 Task: Find connections with filter location Gauripur with filter topic #SEMwith filter profile language Spanish with filter current company Ujjivan Small Finance Bank with filter school Francis Xavier Engineering College with filter industry Pension Funds with filter service category Illustration with filter keywords title Chief
Action: Mouse moved to (525, 90)
Screenshot: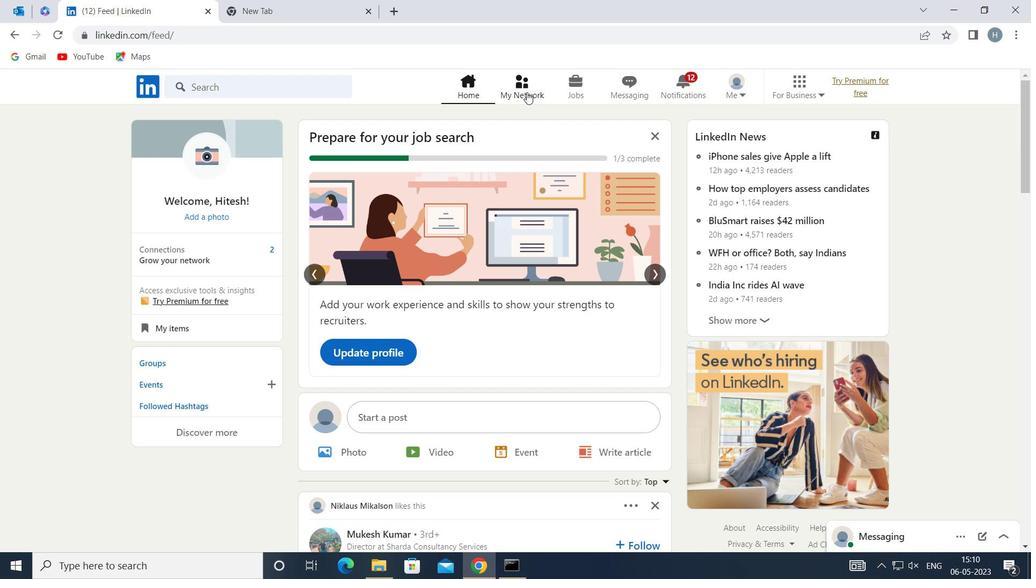 
Action: Mouse pressed left at (525, 90)
Screenshot: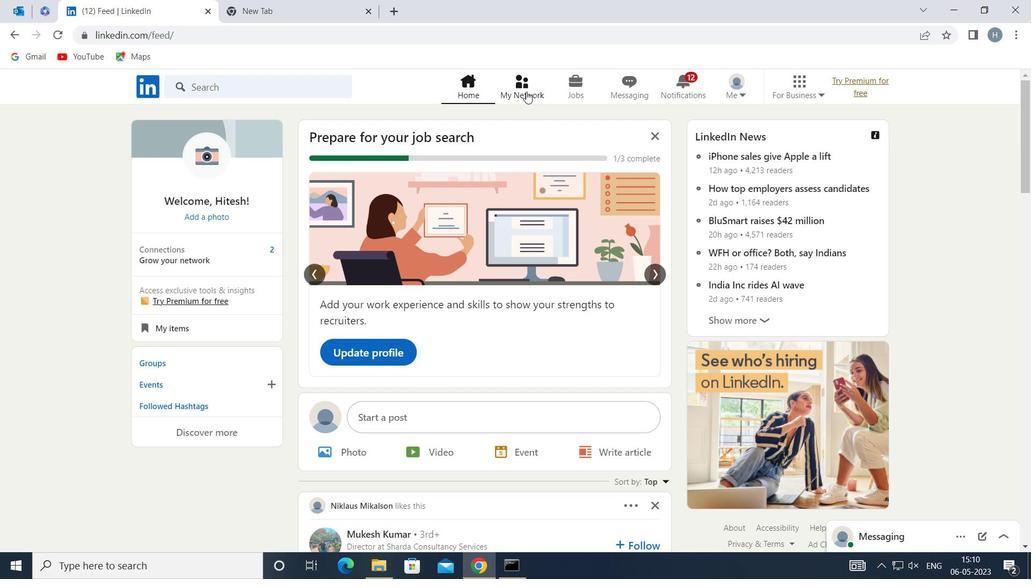 
Action: Mouse moved to (299, 165)
Screenshot: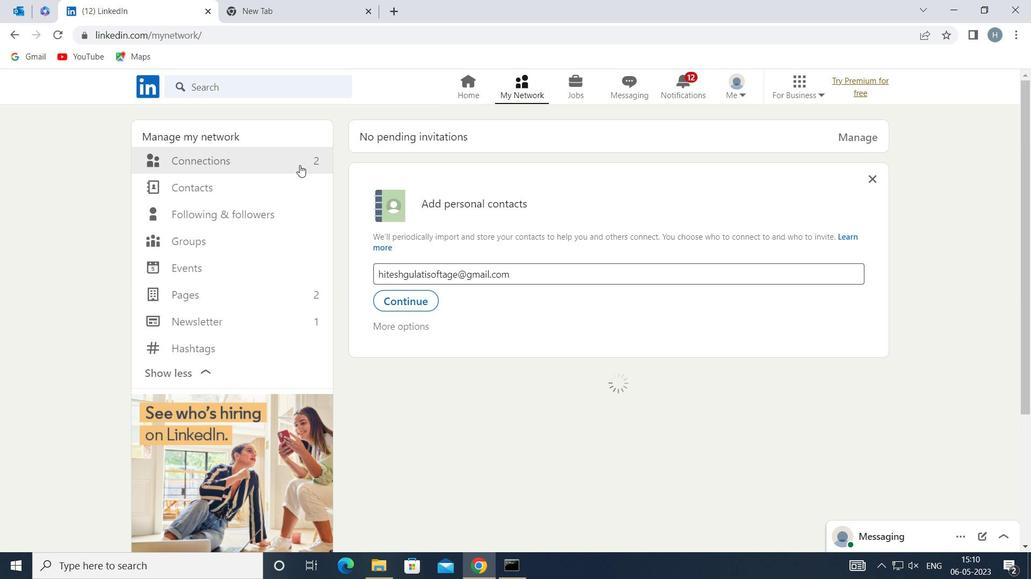 
Action: Mouse pressed left at (299, 165)
Screenshot: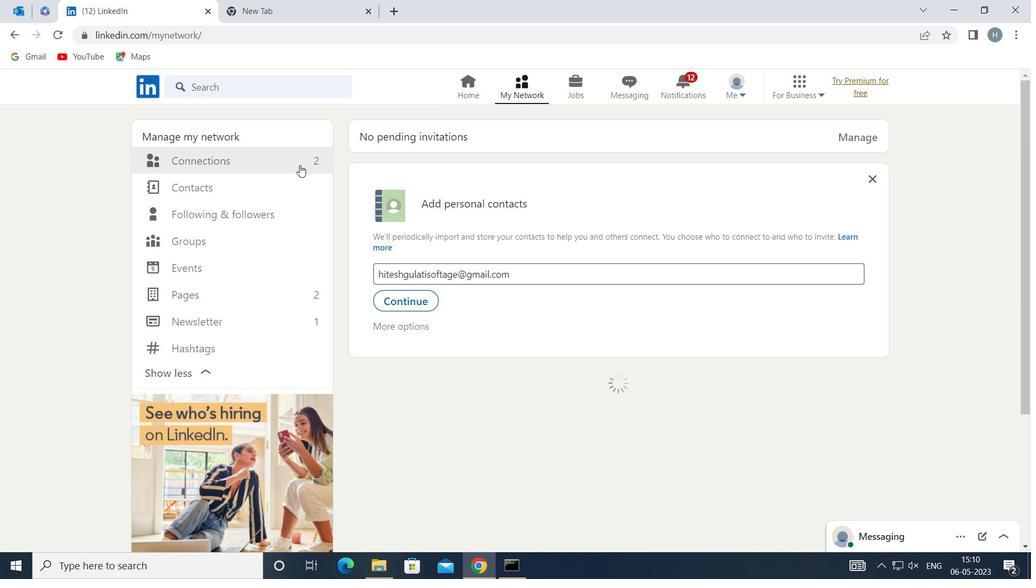 
Action: Mouse moved to (606, 161)
Screenshot: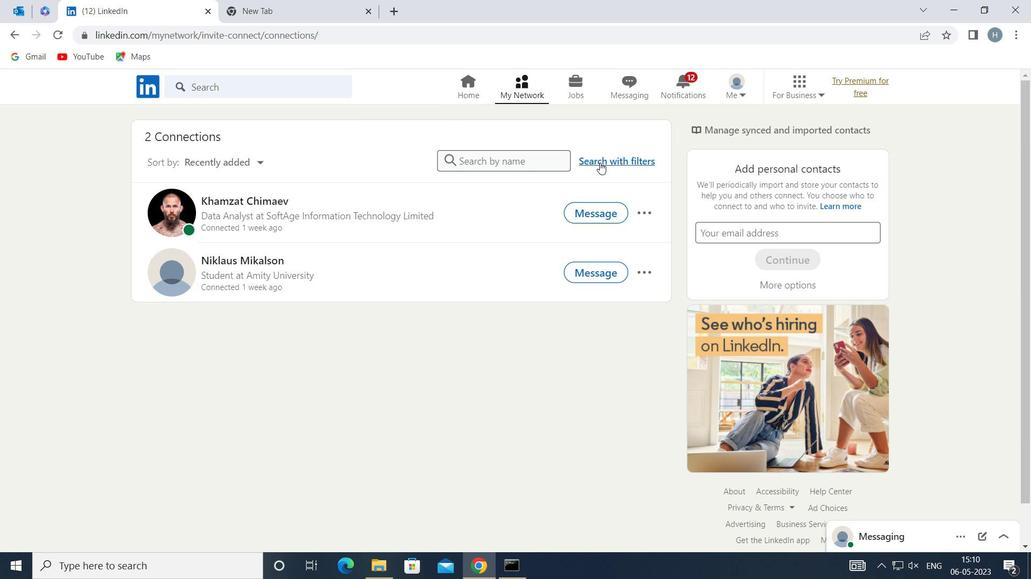 
Action: Mouse pressed left at (606, 161)
Screenshot: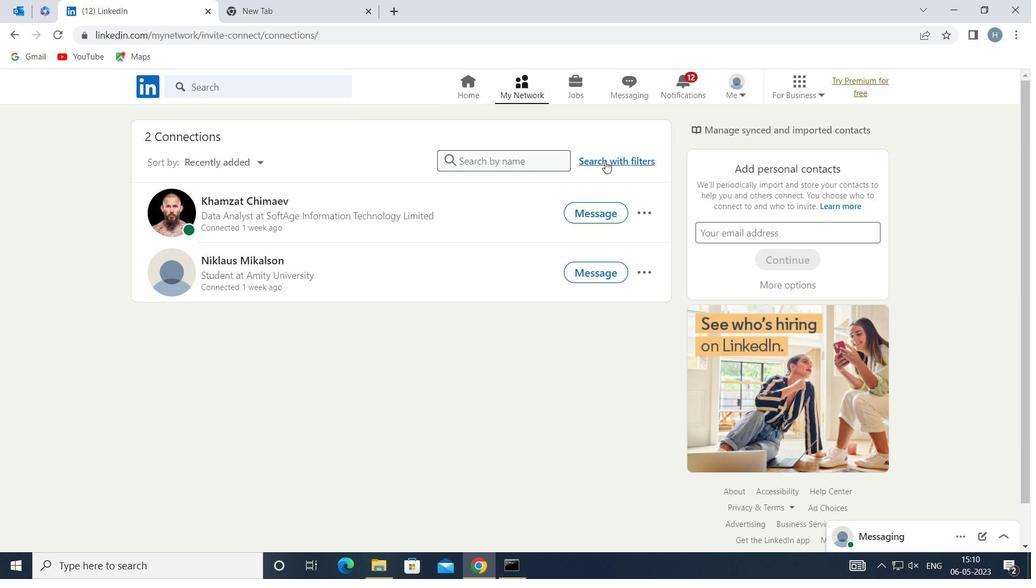 
Action: Mouse moved to (566, 125)
Screenshot: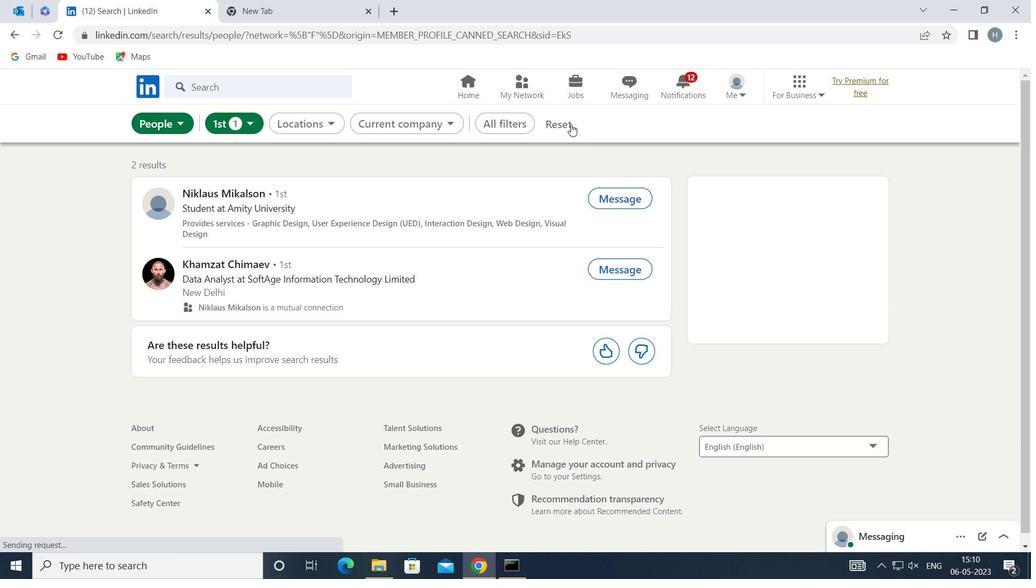 
Action: Mouse pressed left at (566, 125)
Screenshot: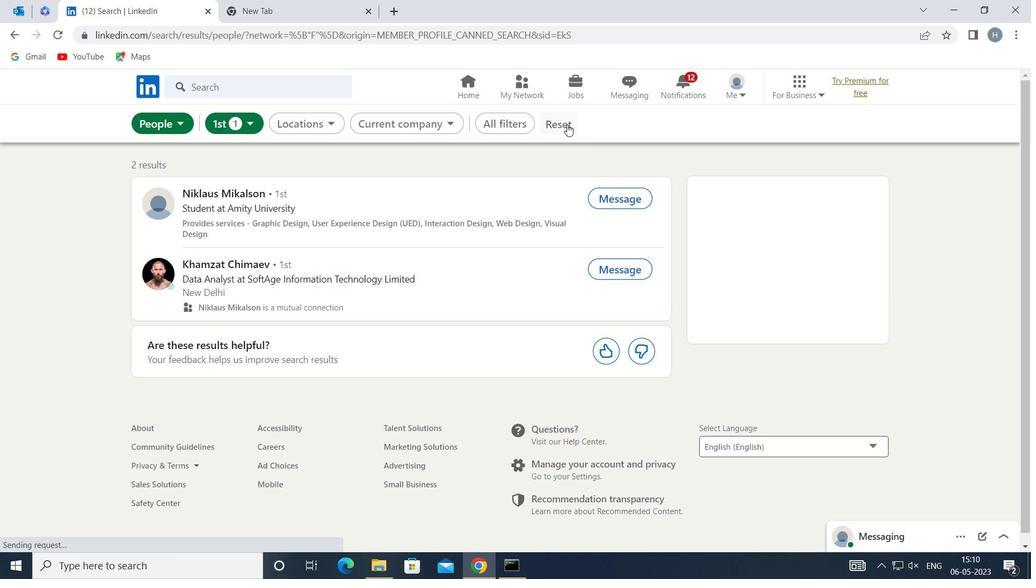 
Action: Mouse moved to (551, 120)
Screenshot: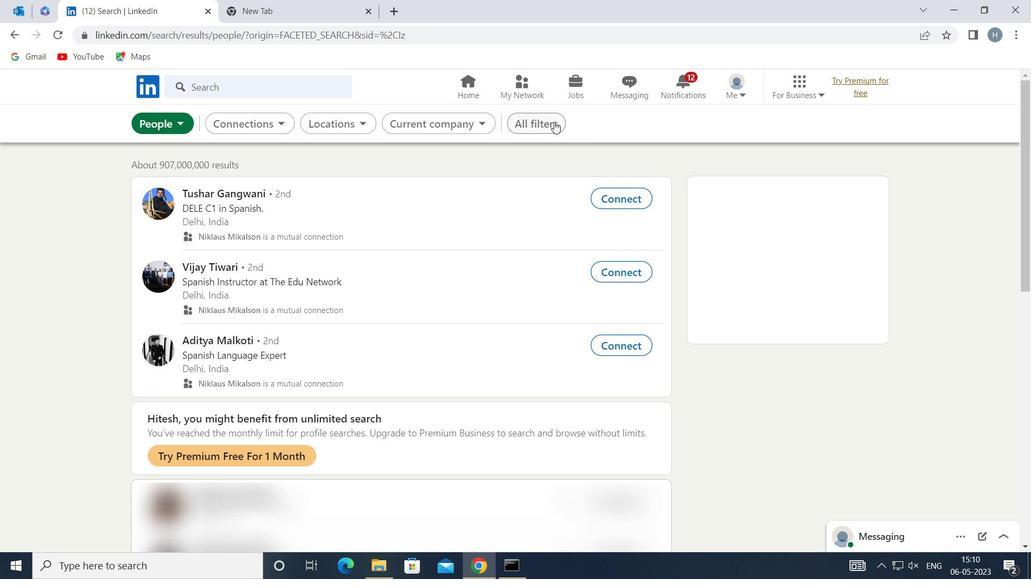 
Action: Mouse pressed left at (551, 120)
Screenshot: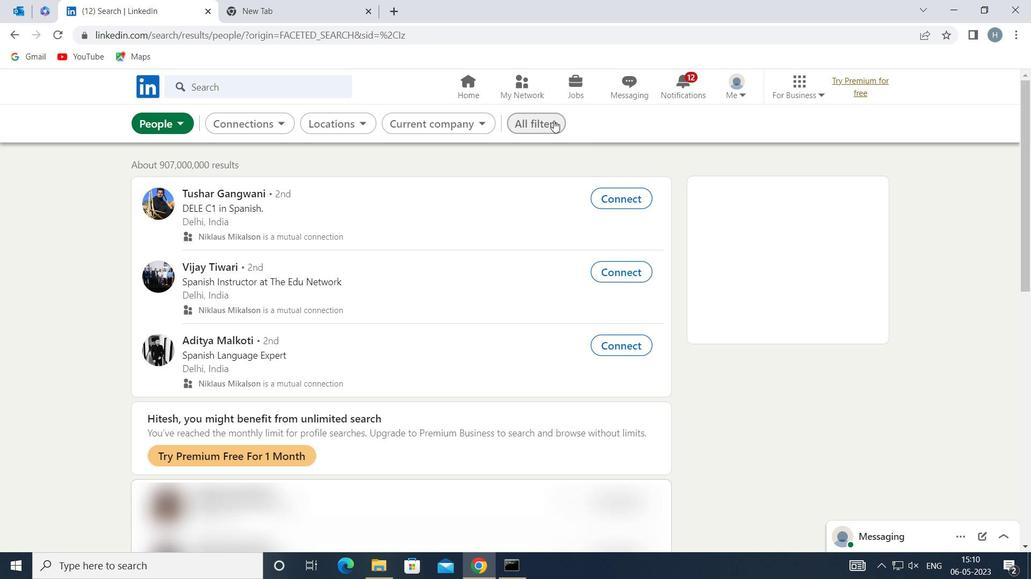 
Action: Mouse moved to (833, 310)
Screenshot: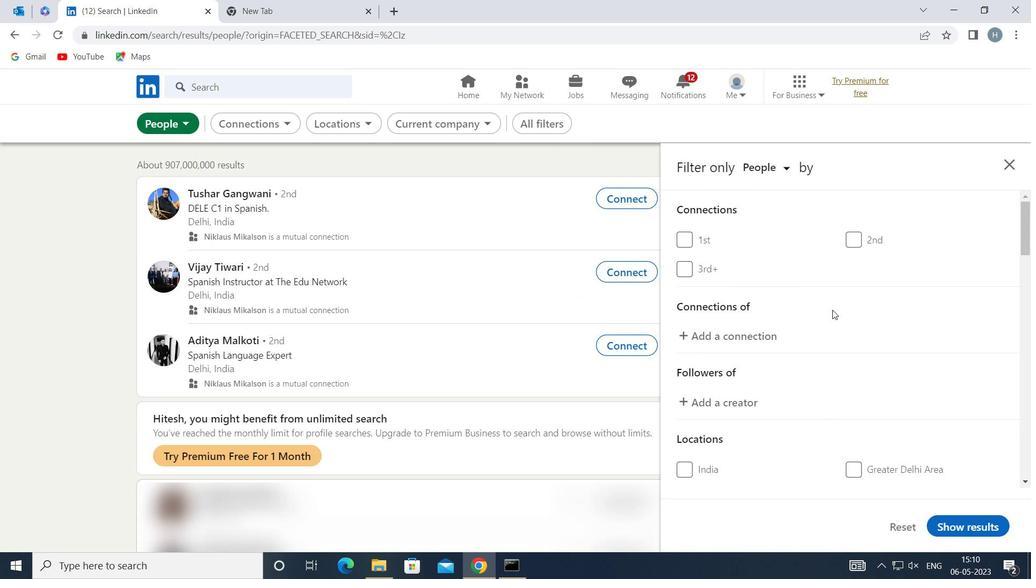 
Action: Mouse scrolled (833, 310) with delta (0, 0)
Screenshot: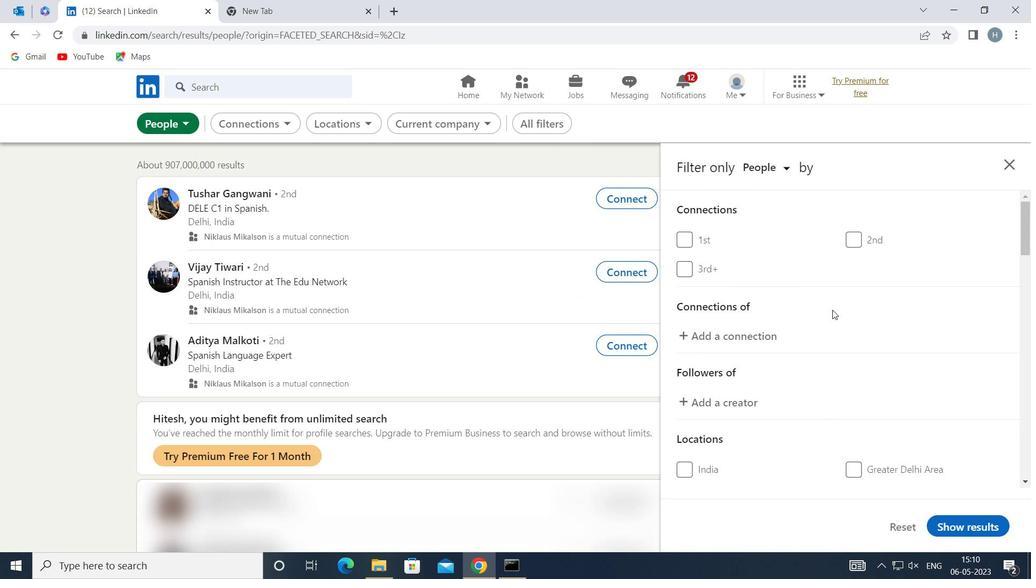 
Action: Mouse moved to (834, 311)
Screenshot: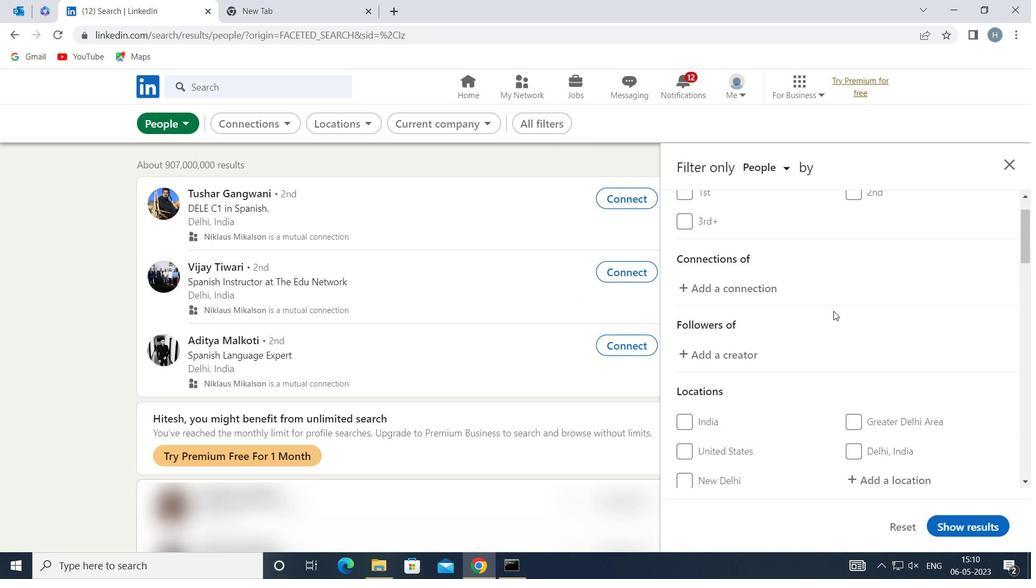 
Action: Mouse scrolled (834, 310) with delta (0, 0)
Screenshot: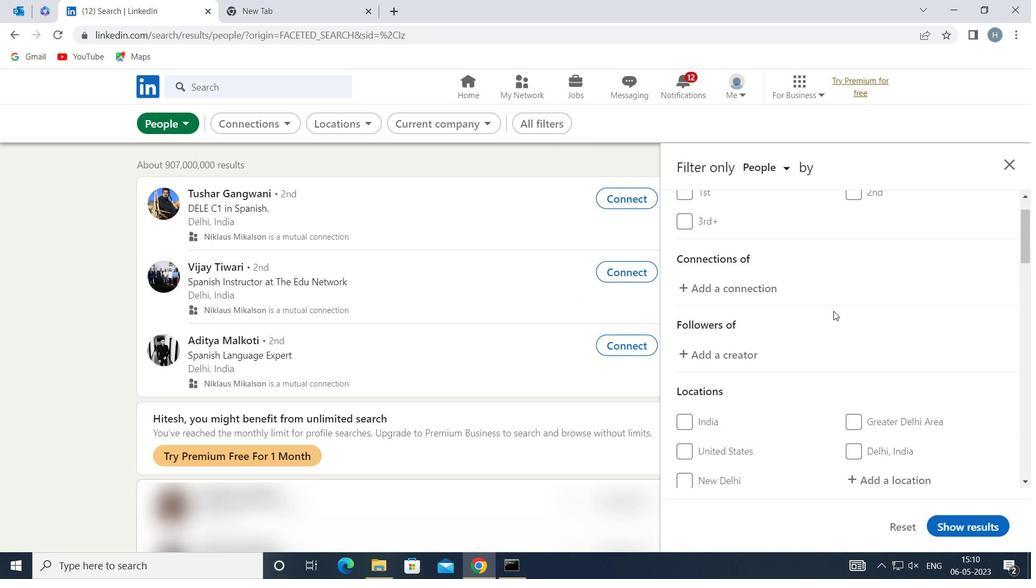 
Action: Mouse moved to (908, 387)
Screenshot: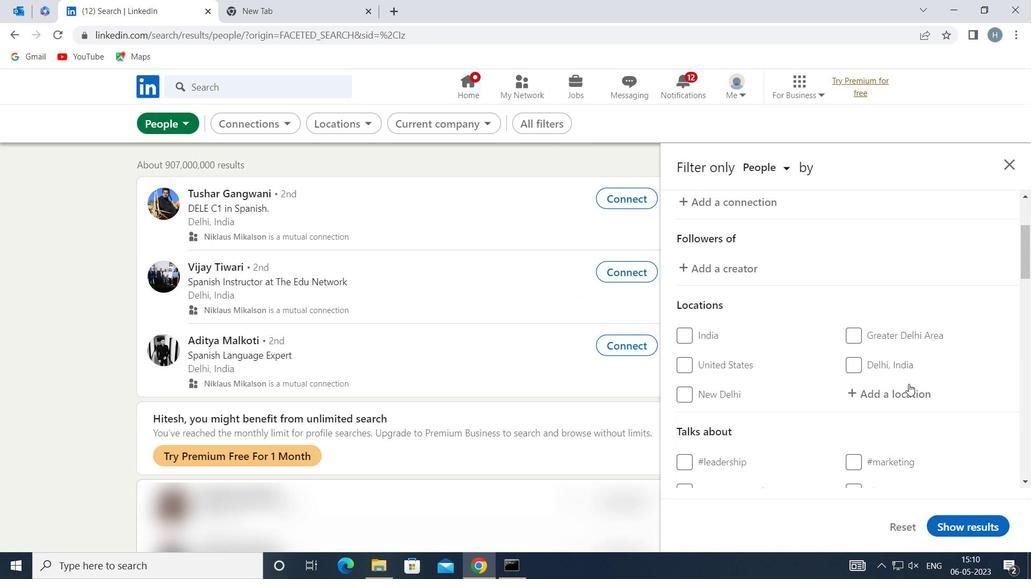 
Action: Mouse pressed left at (908, 387)
Screenshot: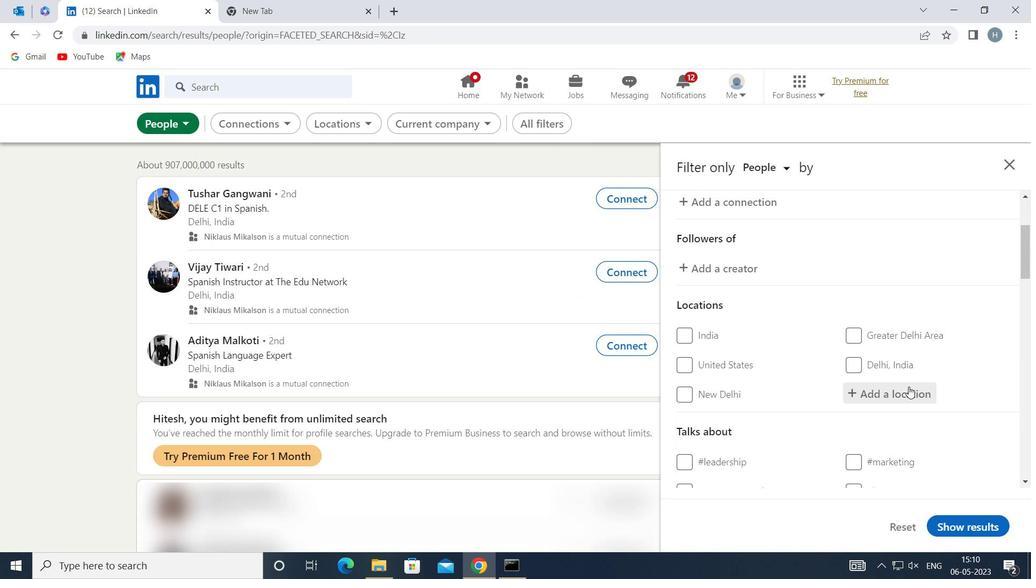 
Action: Mouse moved to (908, 387)
Screenshot: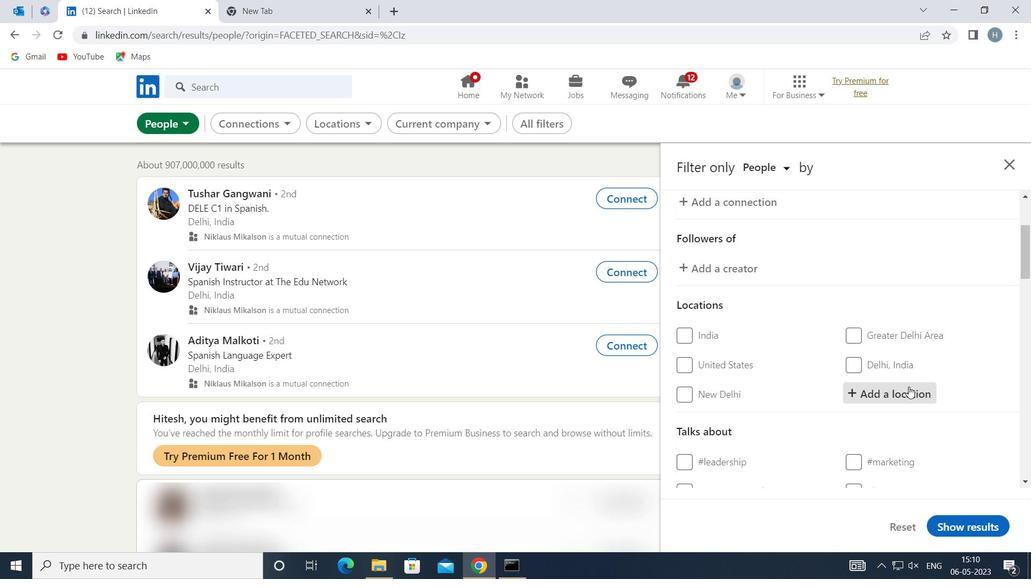 
Action: Key pressed <Key.shift>GAURIPUR
Screenshot: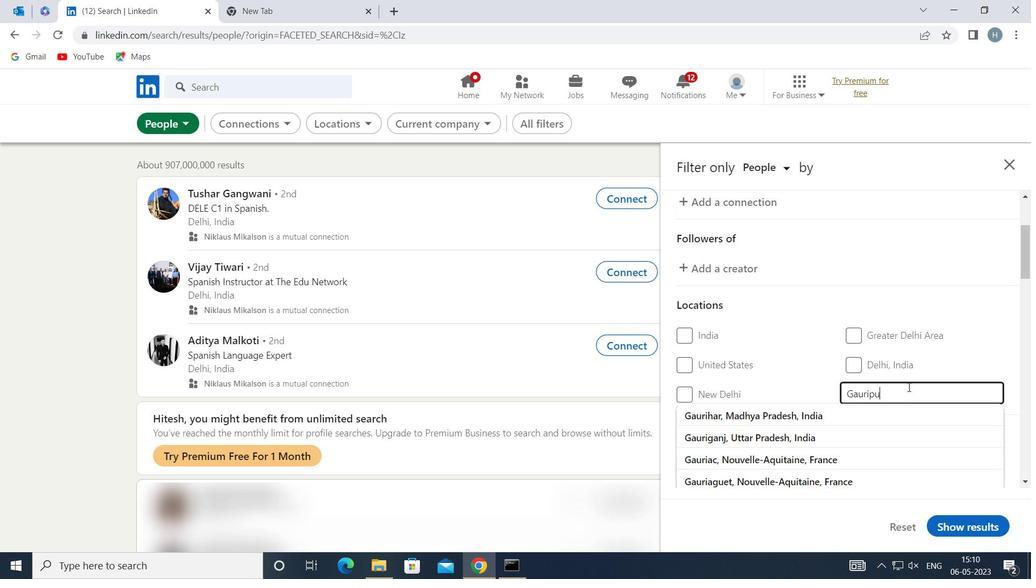 
Action: Mouse moved to (920, 415)
Screenshot: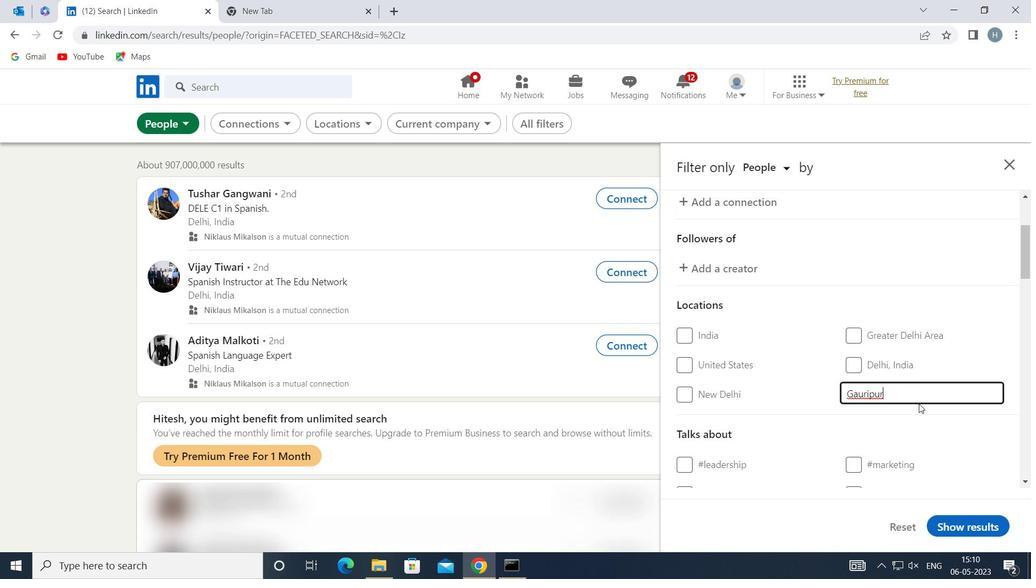 
Action: Mouse pressed left at (920, 415)
Screenshot: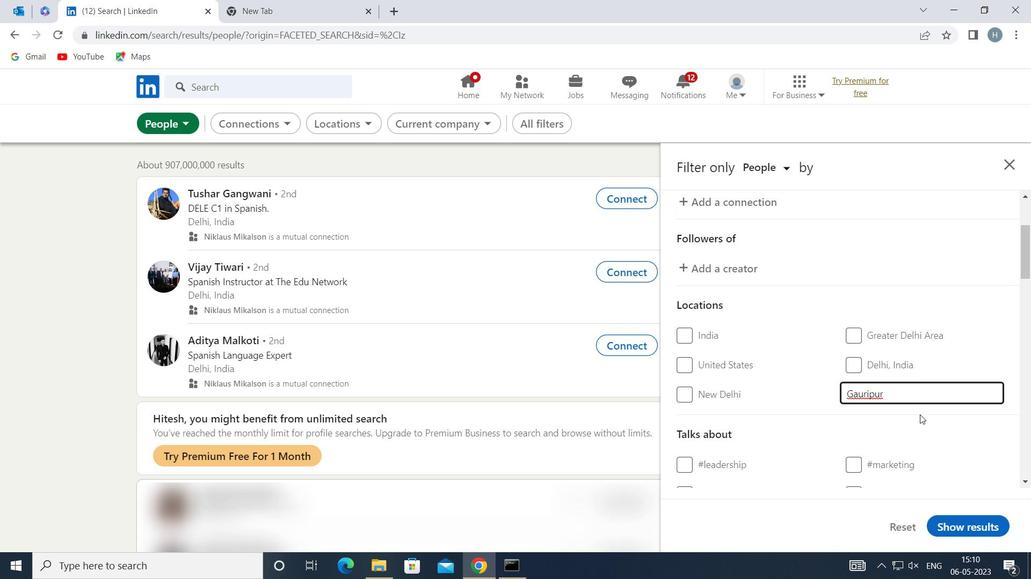 
Action: Mouse moved to (918, 404)
Screenshot: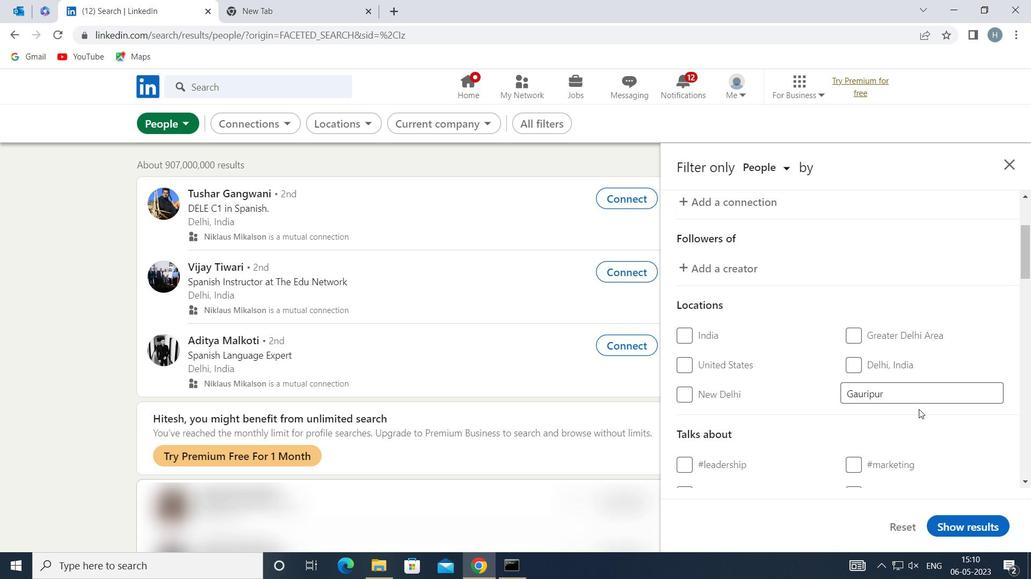 
Action: Mouse scrolled (918, 404) with delta (0, 0)
Screenshot: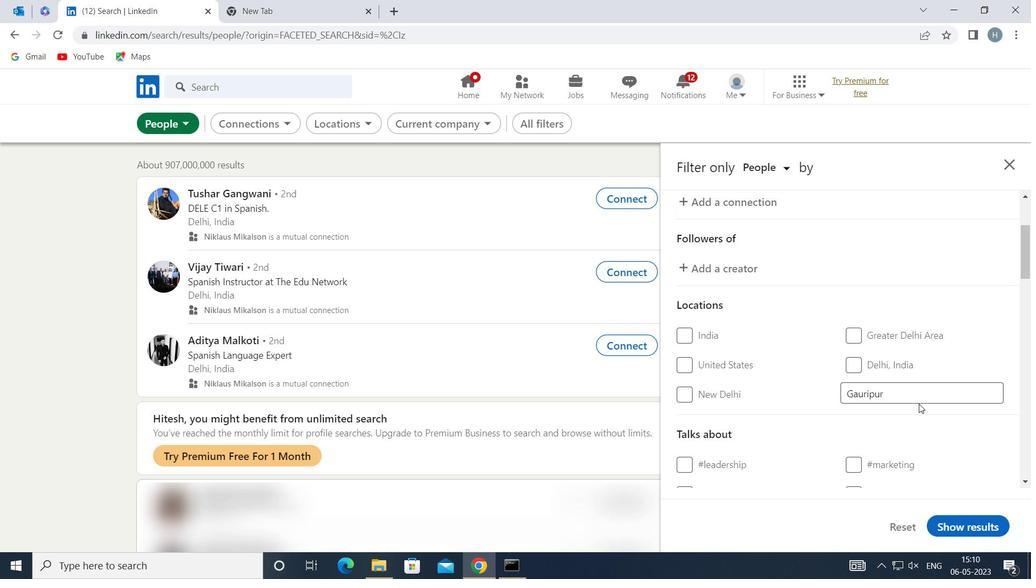 
Action: Mouse moved to (918, 398)
Screenshot: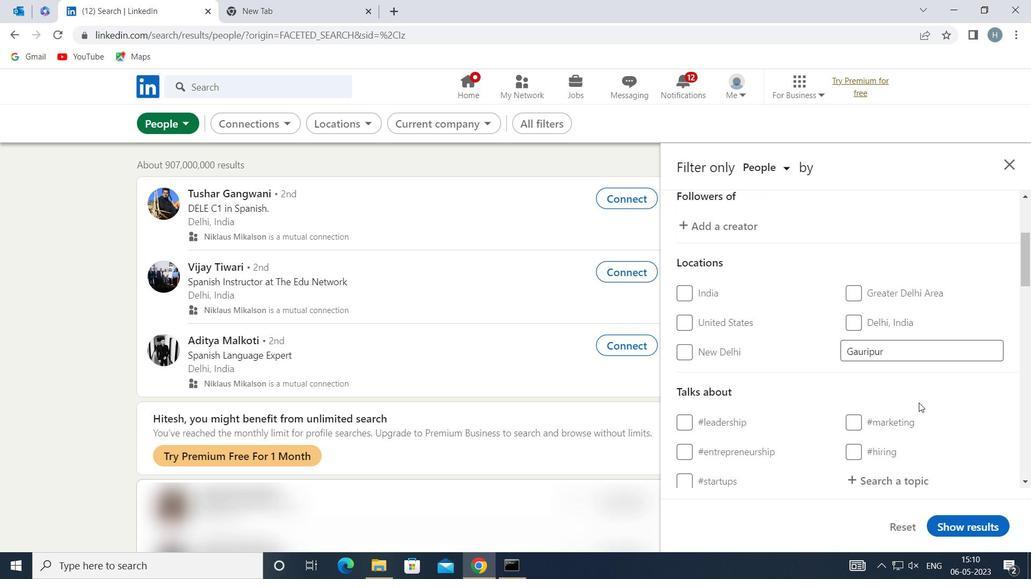 
Action: Mouse scrolled (918, 398) with delta (0, 0)
Screenshot: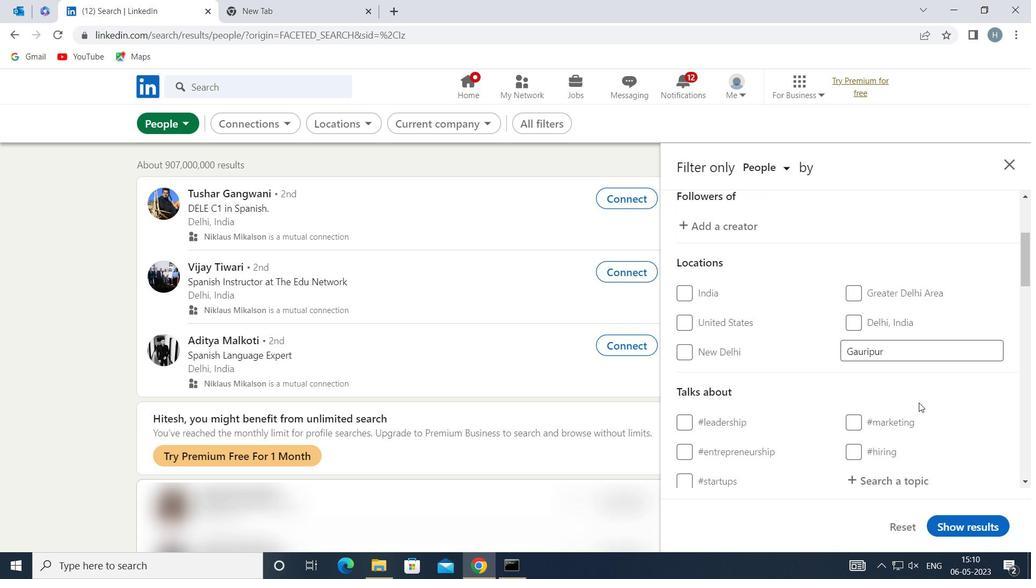 
Action: Mouse scrolled (918, 398) with delta (0, 0)
Screenshot: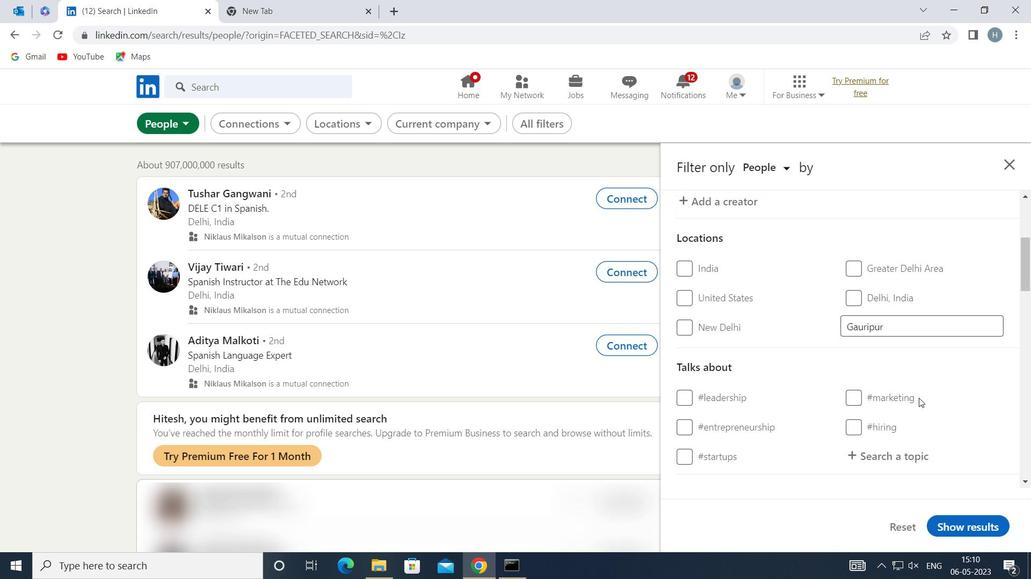 
Action: Mouse moved to (917, 322)
Screenshot: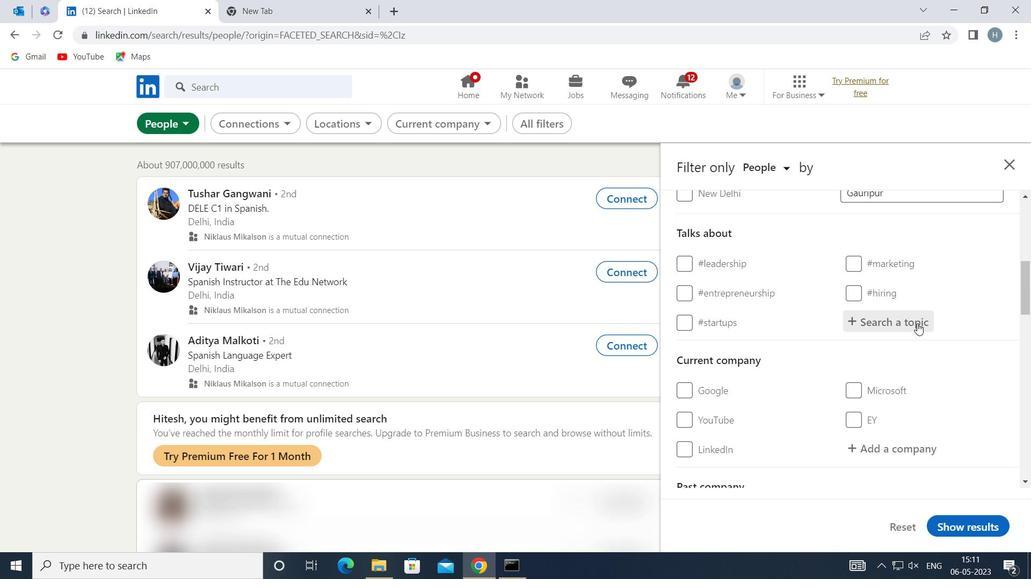 
Action: Mouse pressed left at (917, 322)
Screenshot: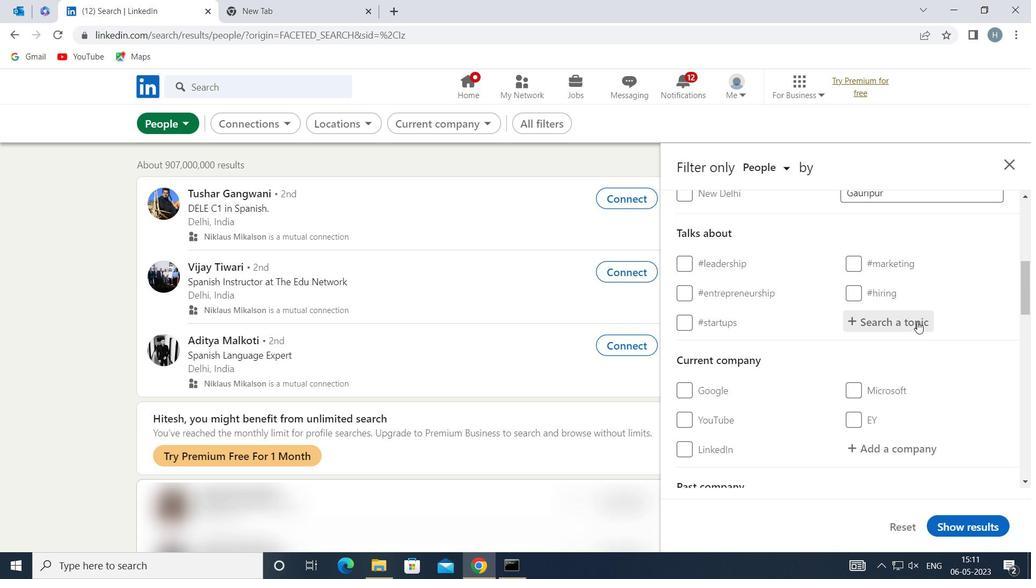 
Action: Mouse moved to (917, 317)
Screenshot: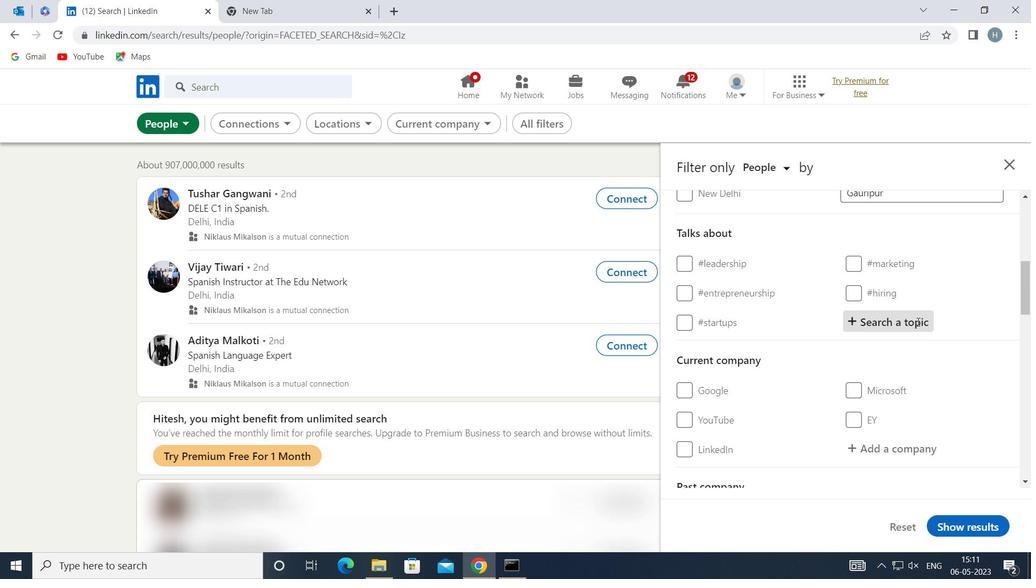 
Action: Key pressed <Key.shift>SEM
Screenshot: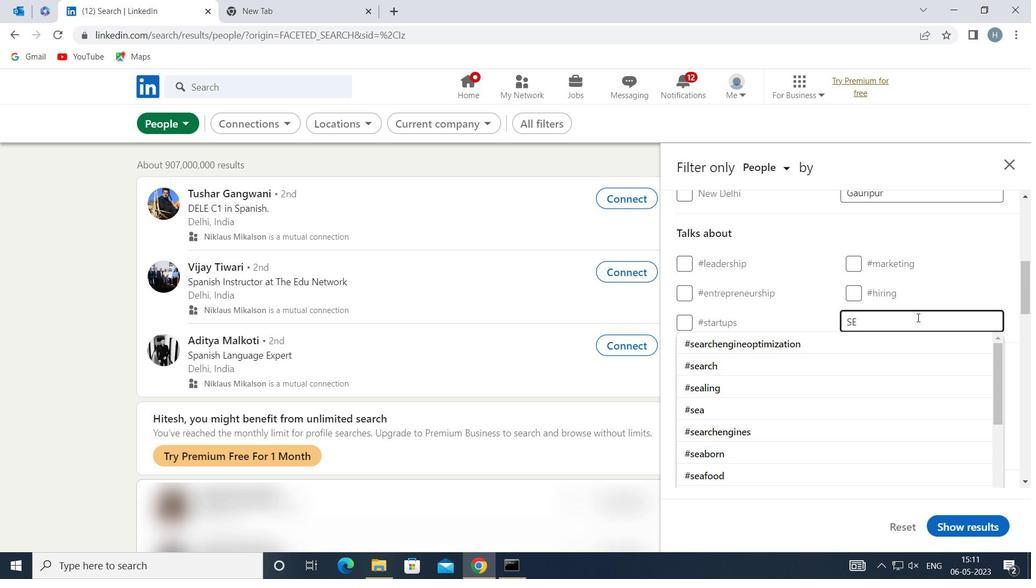 
Action: Mouse moved to (878, 383)
Screenshot: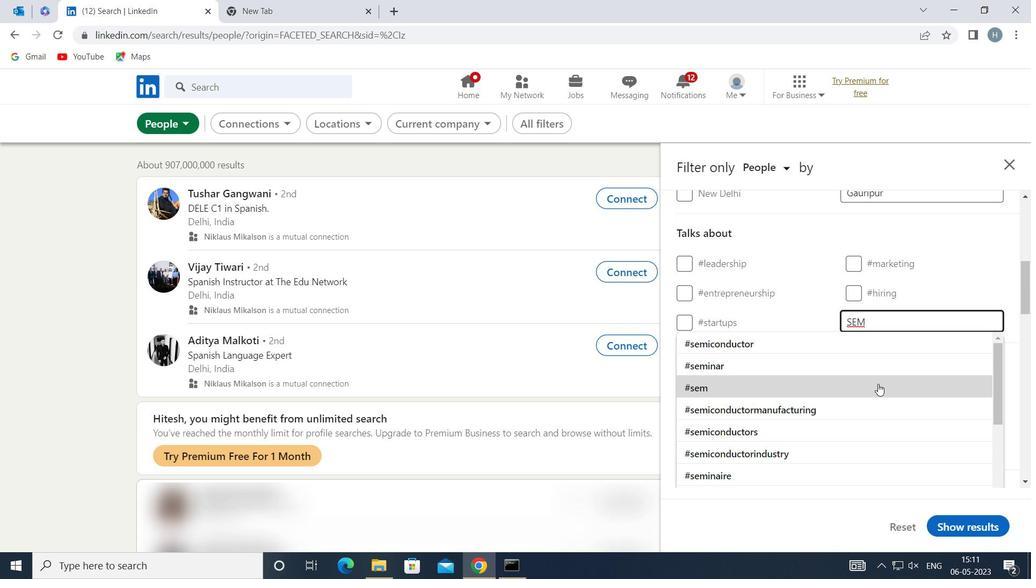
Action: Mouse pressed left at (878, 383)
Screenshot: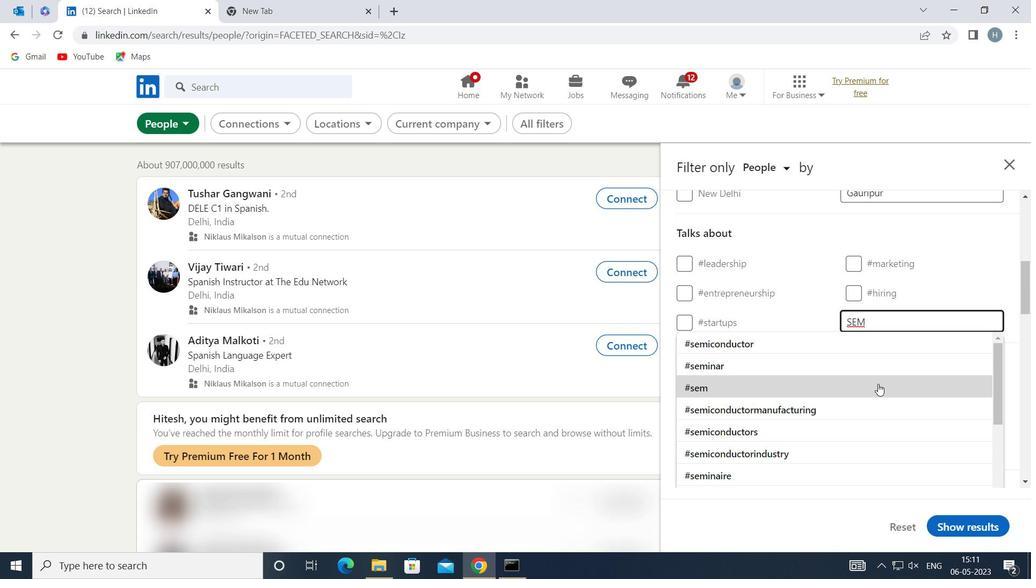 
Action: Mouse moved to (869, 350)
Screenshot: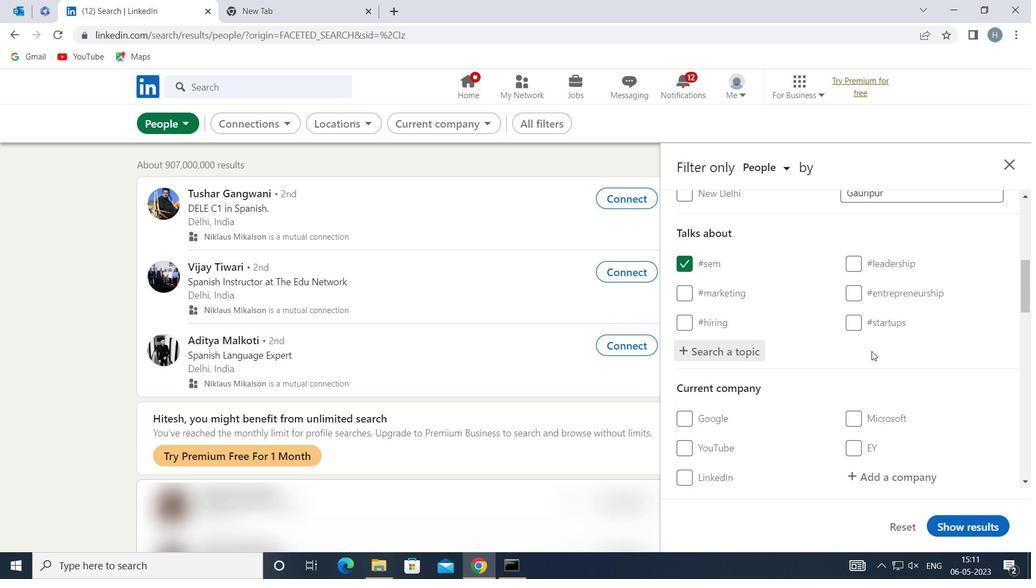 
Action: Mouse scrolled (869, 349) with delta (0, 0)
Screenshot: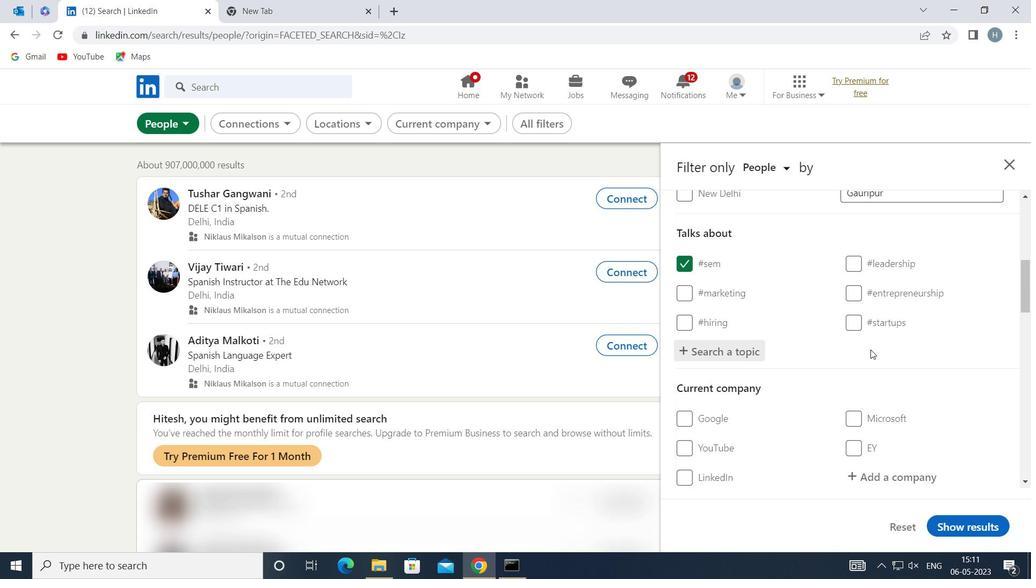 
Action: Mouse moved to (869, 344)
Screenshot: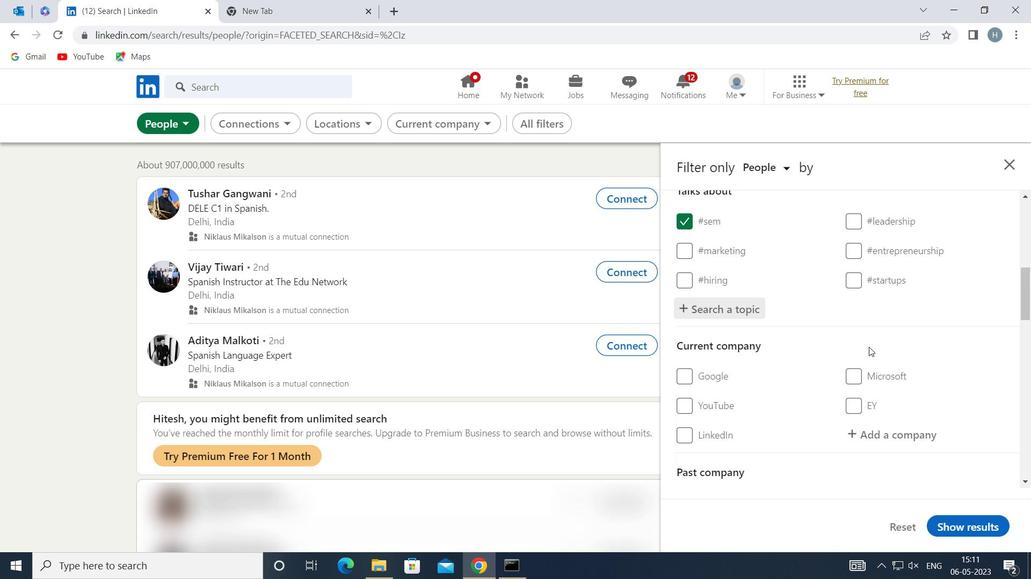
Action: Mouse scrolled (869, 343) with delta (0, 0)
Screenshot: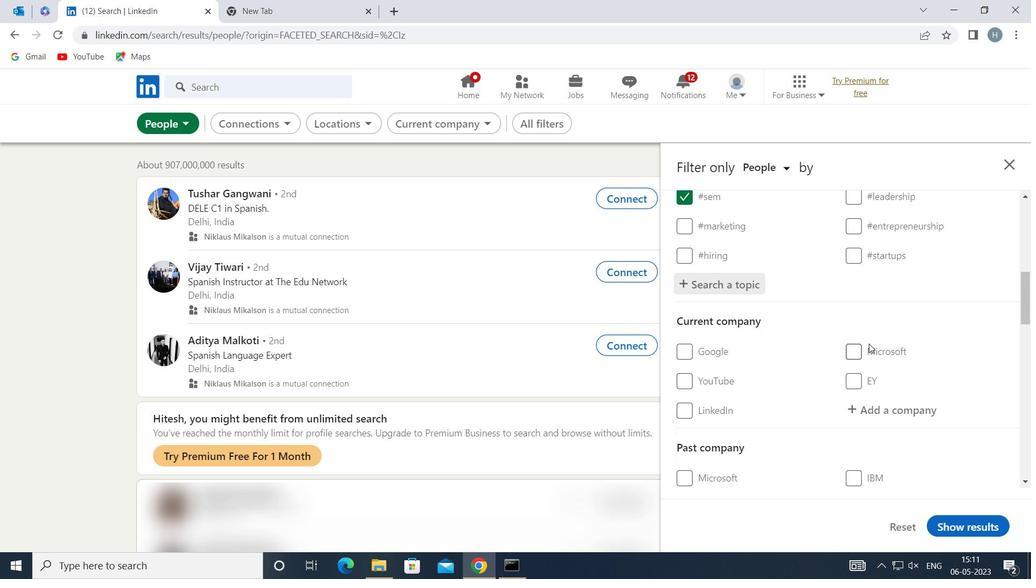 
Action: Mouse moved to (868, 341)
Screenshot: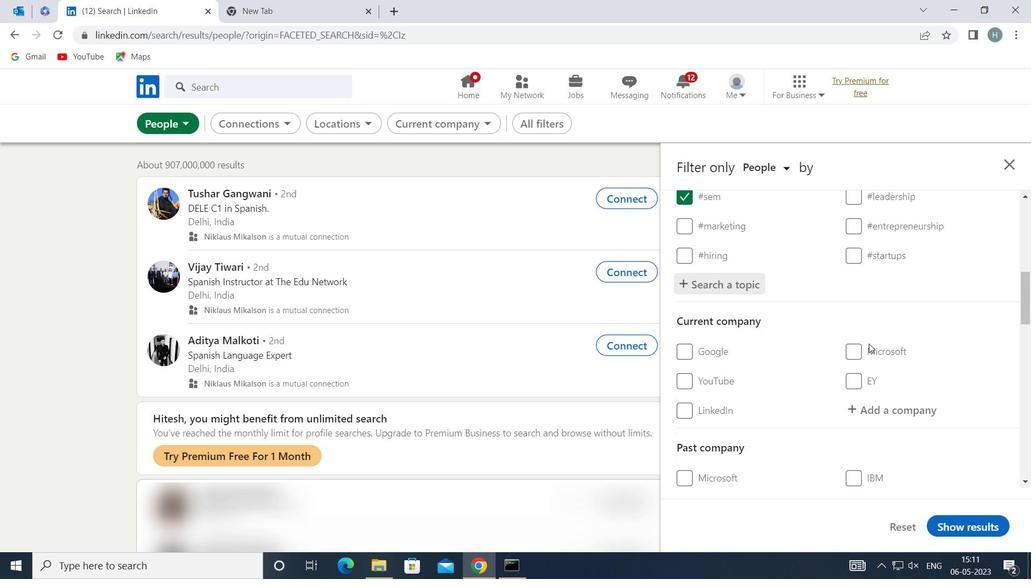 
Action: Mouse scrolled (868, 340) with delta (0, 0)
Screenshot: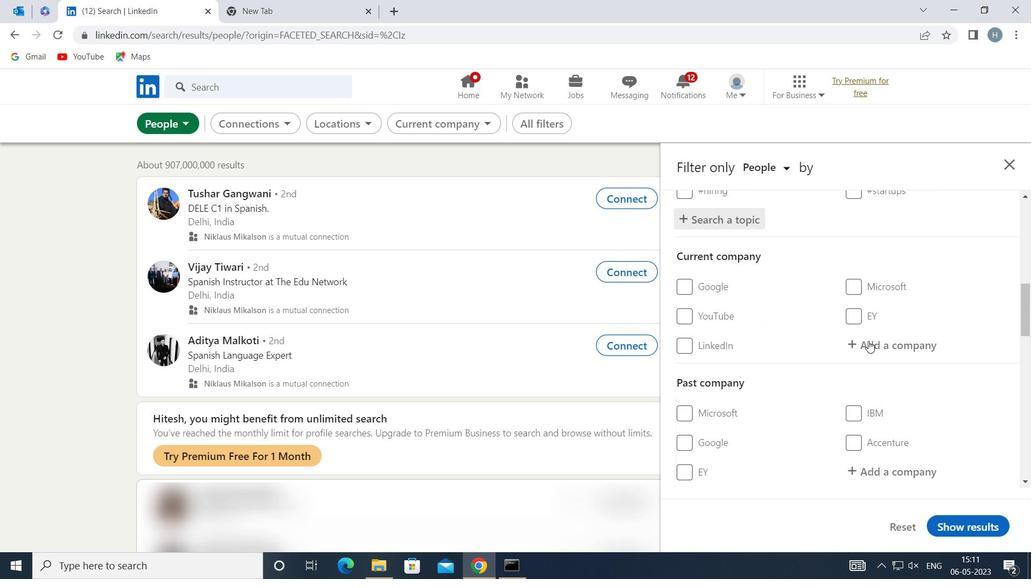 
Action: Mouse moved to (878, 327)
Screenshot: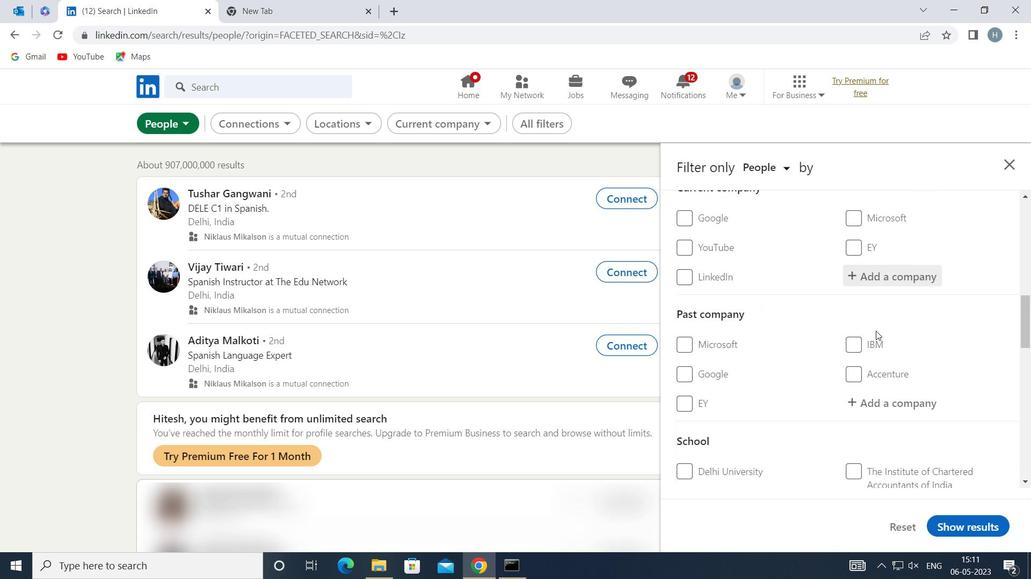 
Action: Mouse scrolled (878, 327) with delta (0, 0)
Screenshot: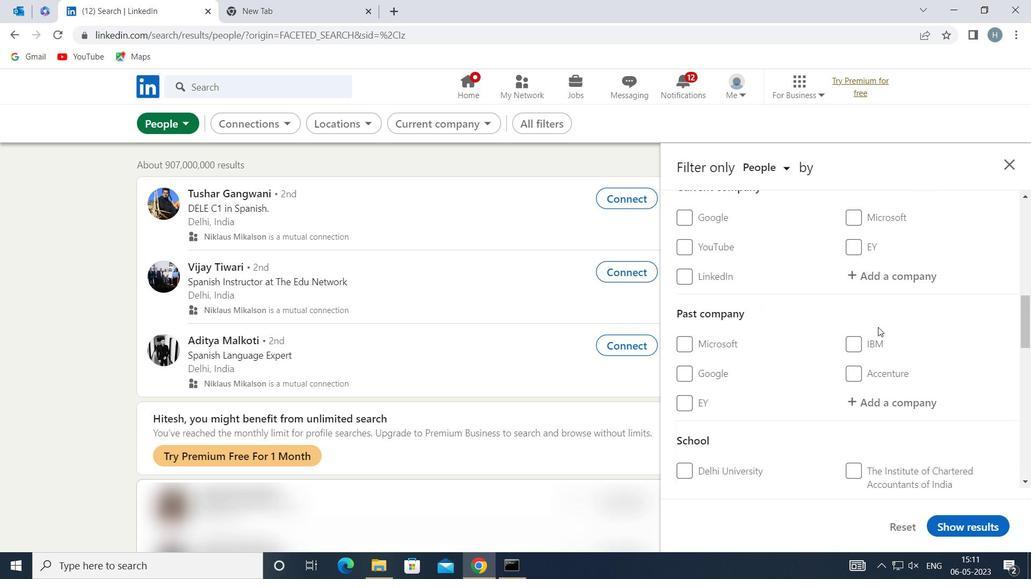 
Action: Mouse scrolled (878, 327) with delta (0, 0)
Screenshot: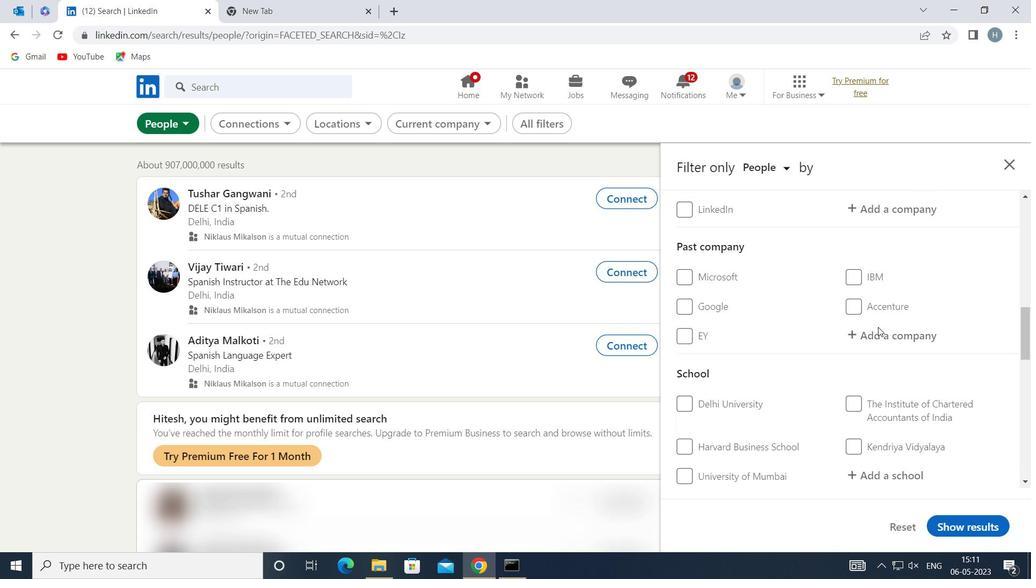 
Action: Mouse scrolled (878, 327) with delta (0, 0)
Screenshot: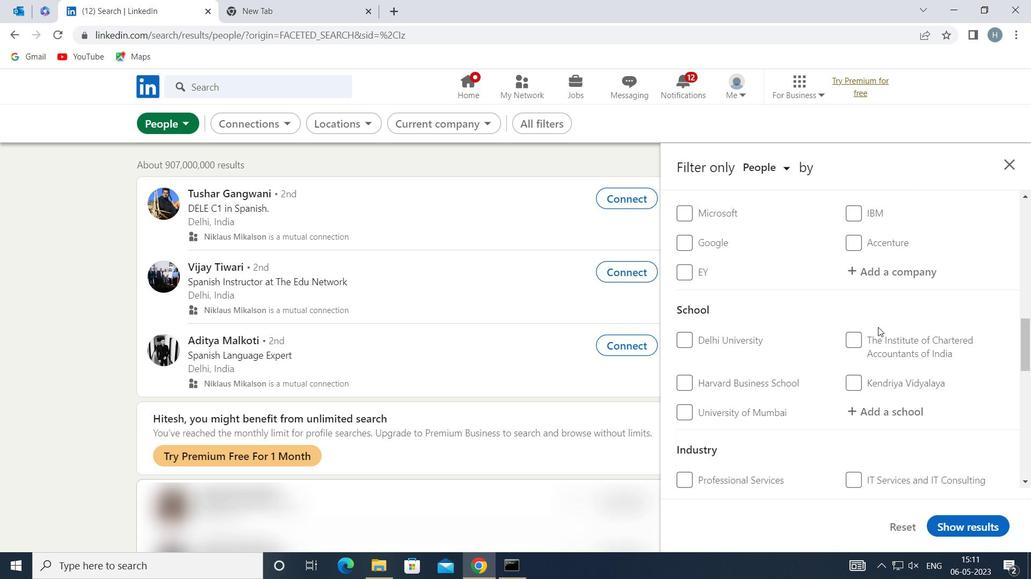 
Action: Mouse scrolled (878, 327) with delta (0, 0)
Screenshot: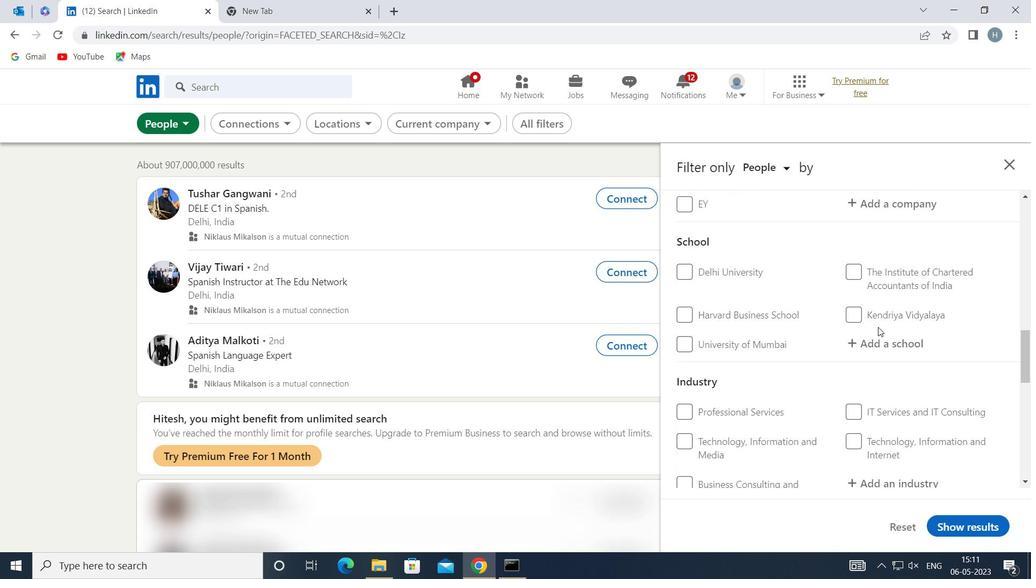 
Action: Mouse scrolled (878, 327) with delta (0, 0)
Screenshot: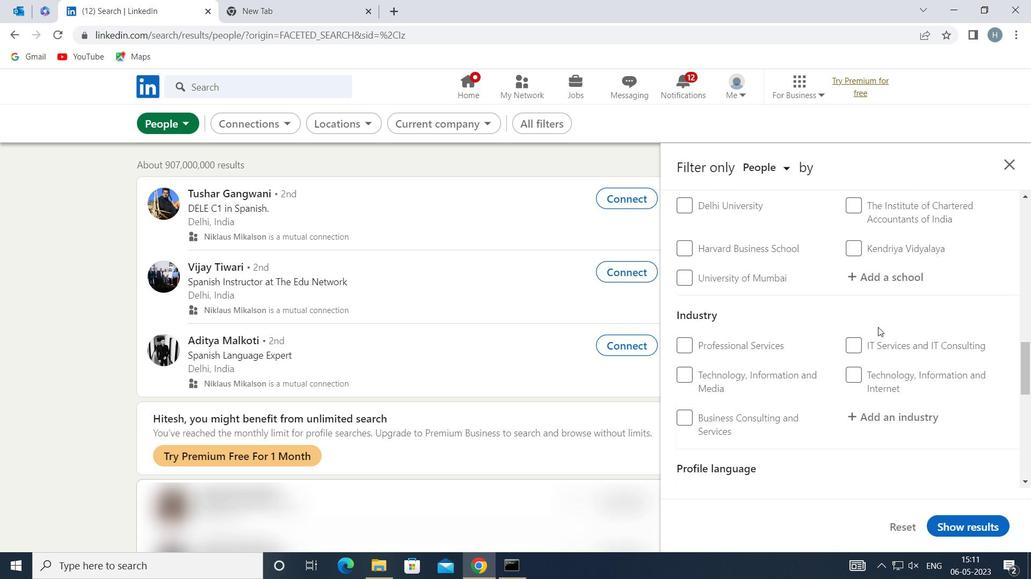 
Action: Mouse moved to (878, 325)
Screenshot: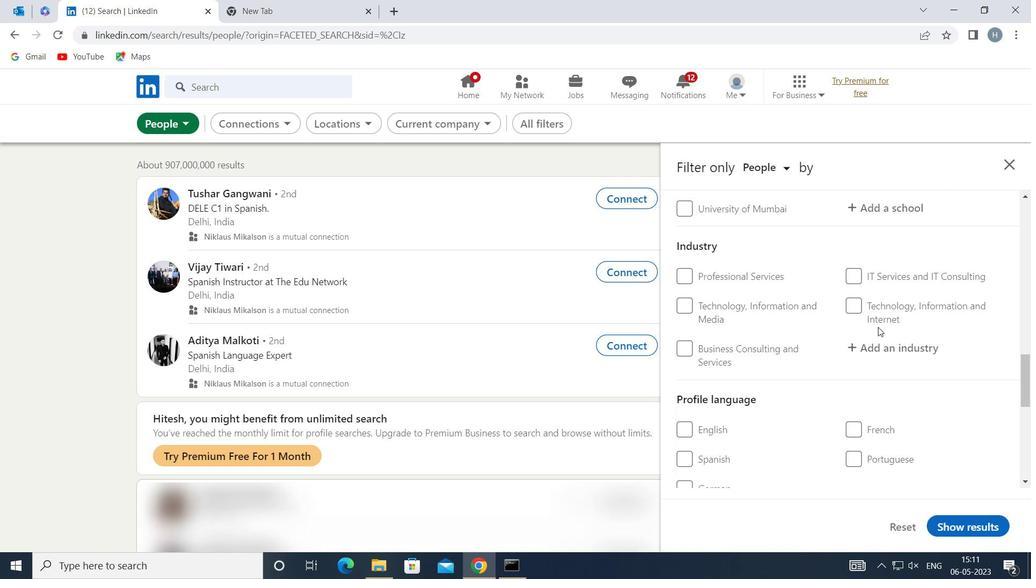 
Action: Mouse scrolled (878, 325) with delta (0, 0)
Screenshot: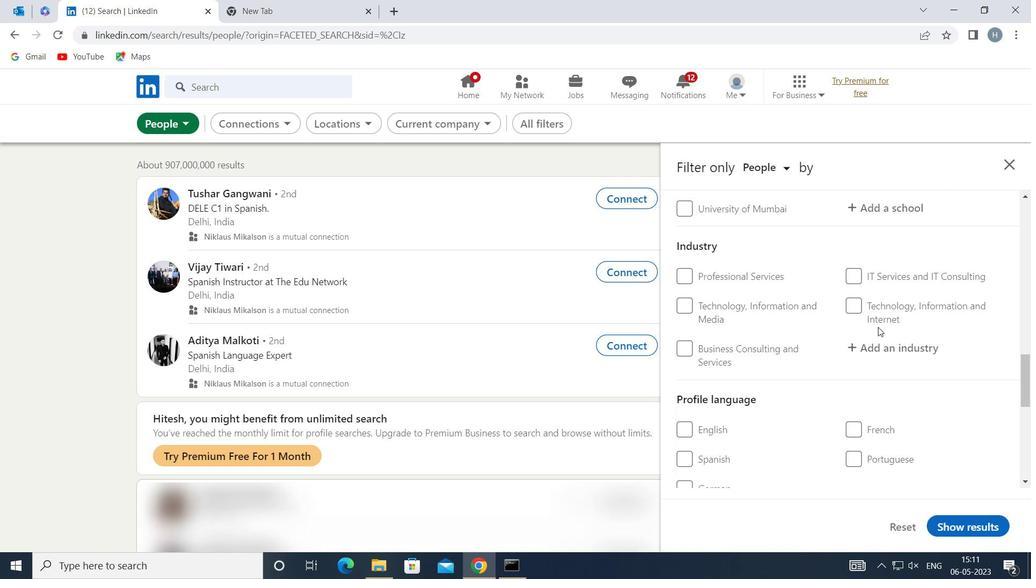 
Action: Mouse moved to (699, 393)
Screenshot: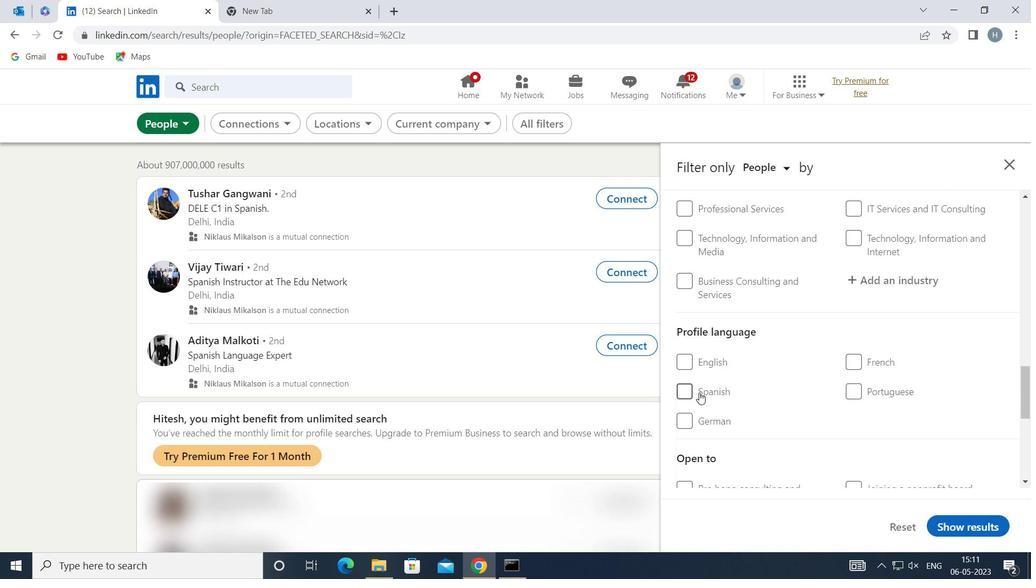 
Action: Mouse pressed left at (699, 393)
Screenshot: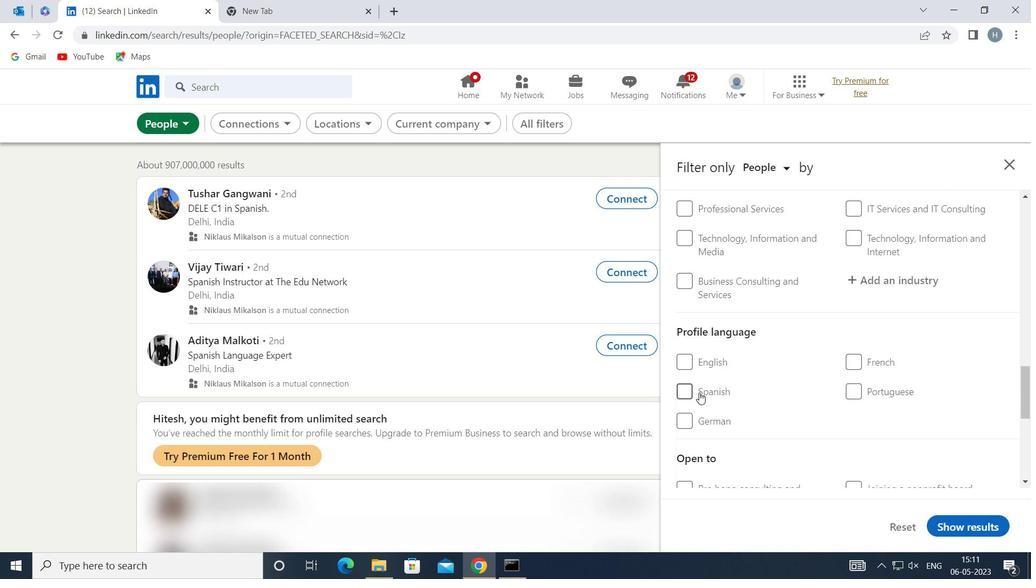 
Action: Mouse moved to (792, 389)
Screenshot: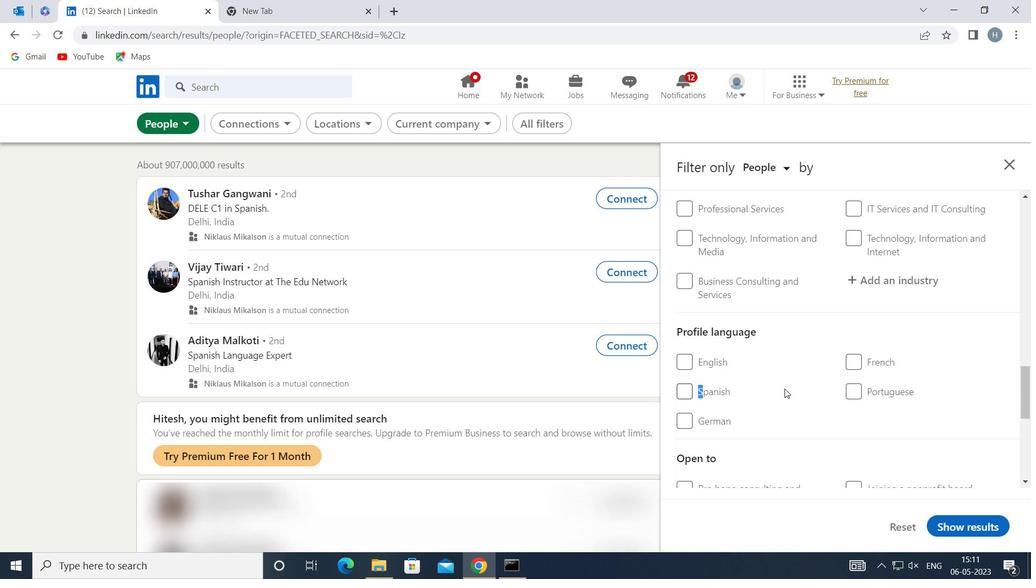 
Action: Mouse scrolled (792, 390) with delta (0, 0)
Screenshot: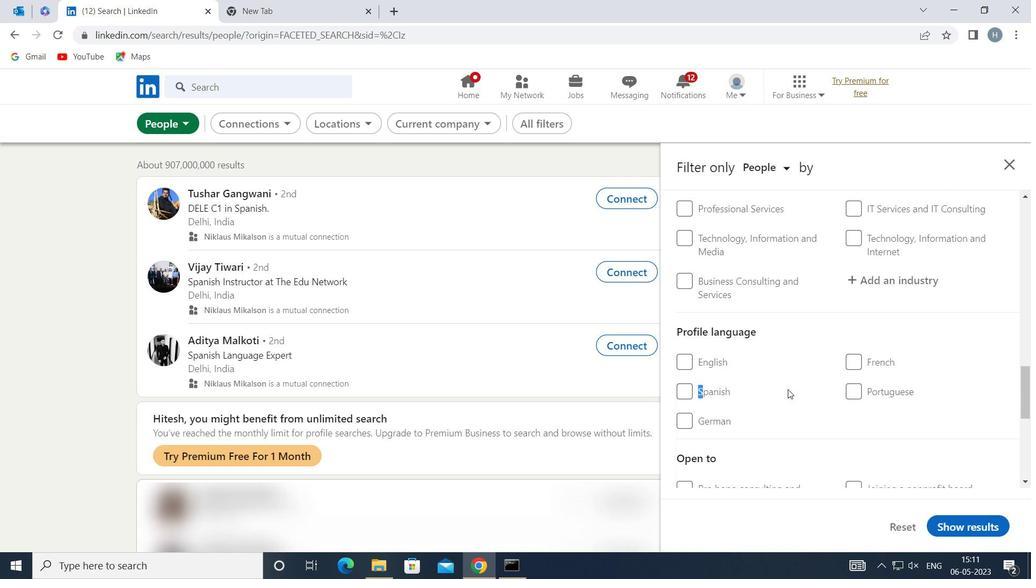 
Action: Mouse moved to (677, 463)
Screenshot: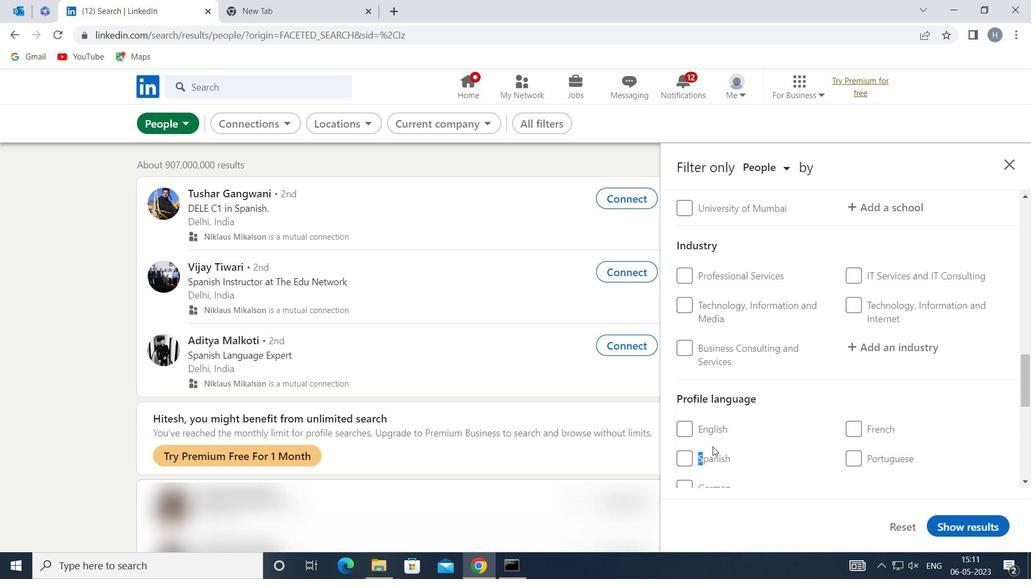 
Action: Mouse pressed left at (677, 463)
Screenshot: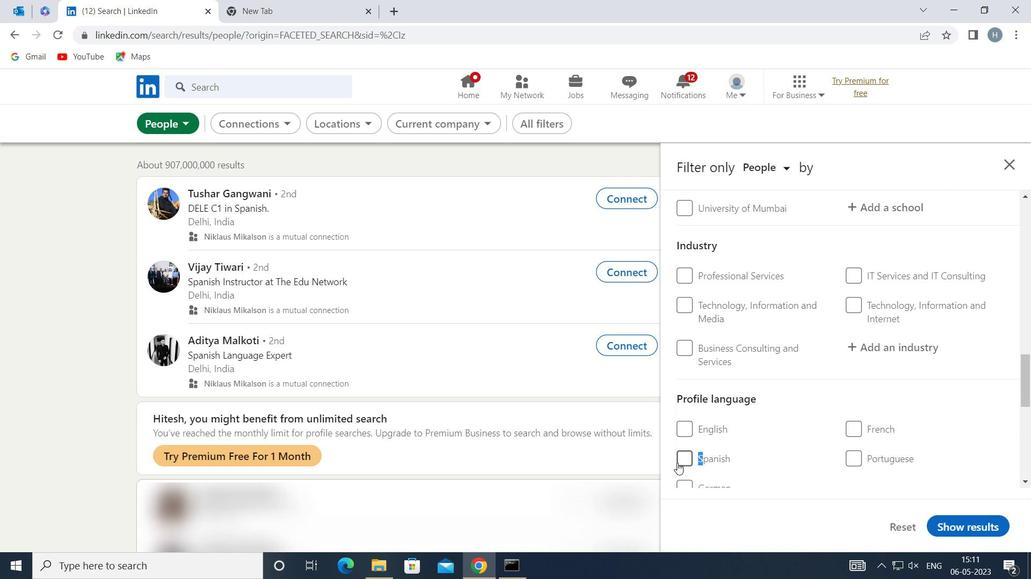 
Action: Mouse moved to (862, 412)
Screenshot: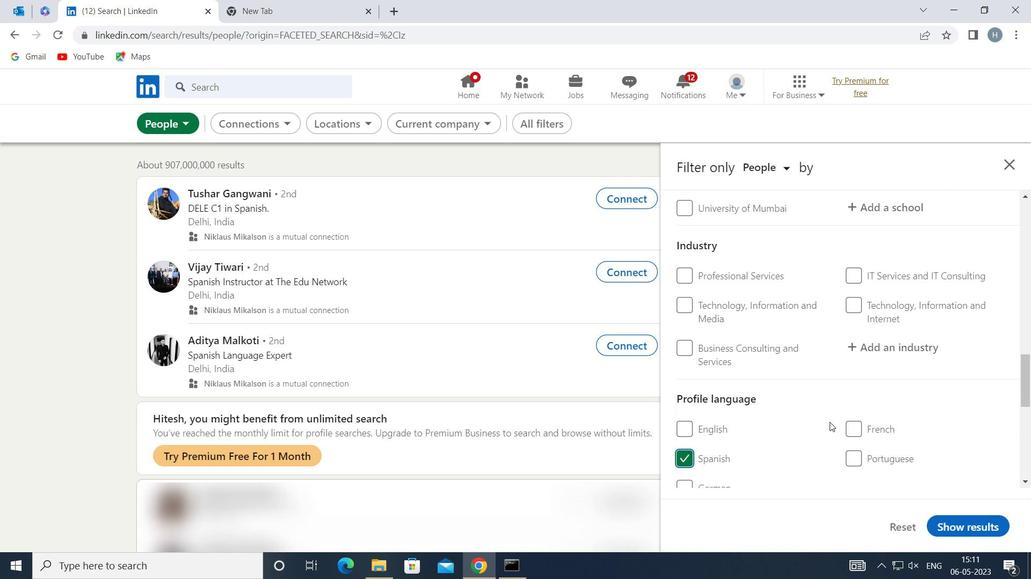 
Action: Mouse scrolled (862, 412) with delta (0, 0)
Screenshot: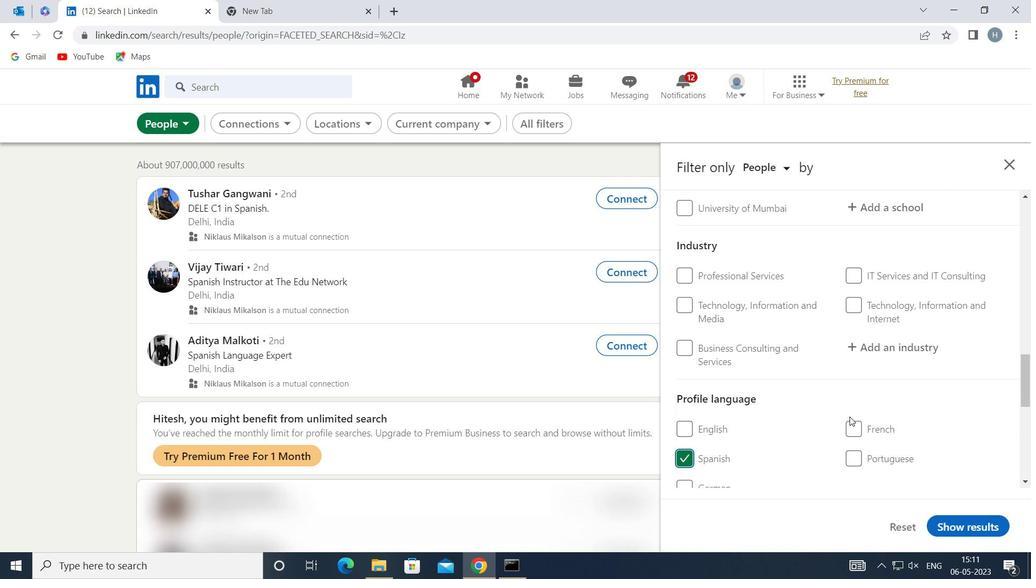 
Action: Mouse moved to (852, 403)
Screenshot: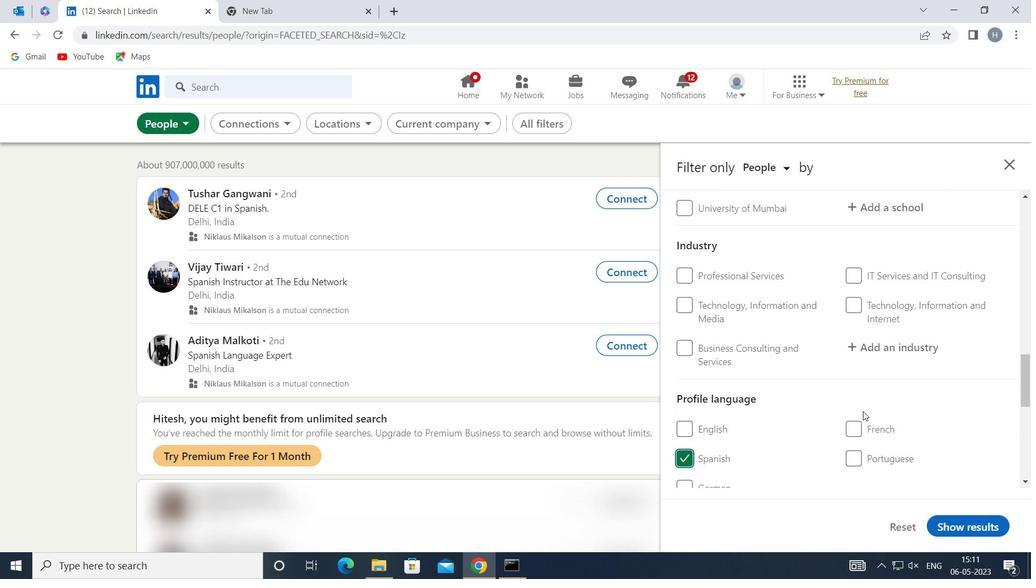 
Action: Mouse scrolled (852, 403) with delta (0, 0)
Screenshot: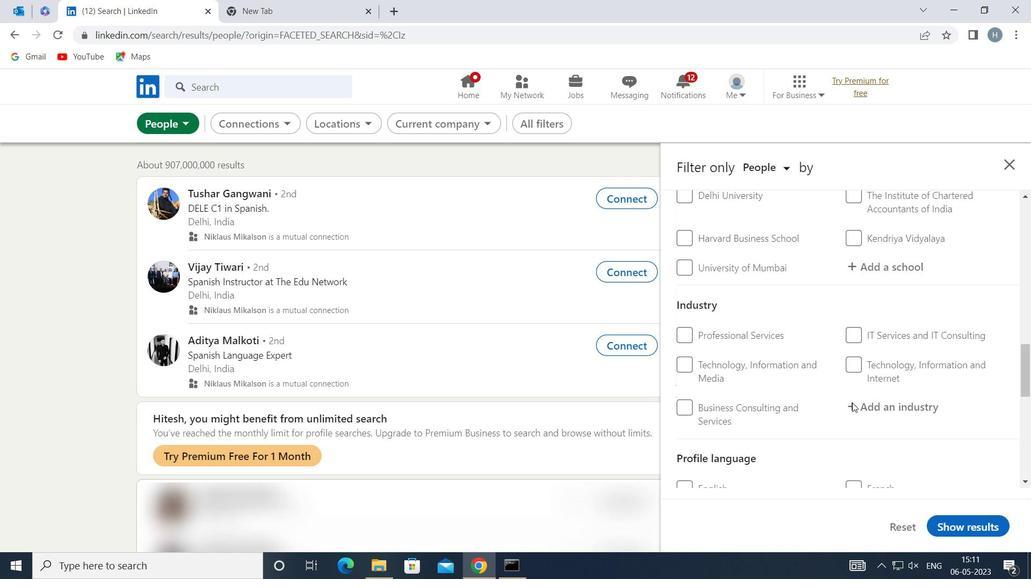 
Action: Mouse scrolled (852, 403) with delta (0, 0)
Screenshot: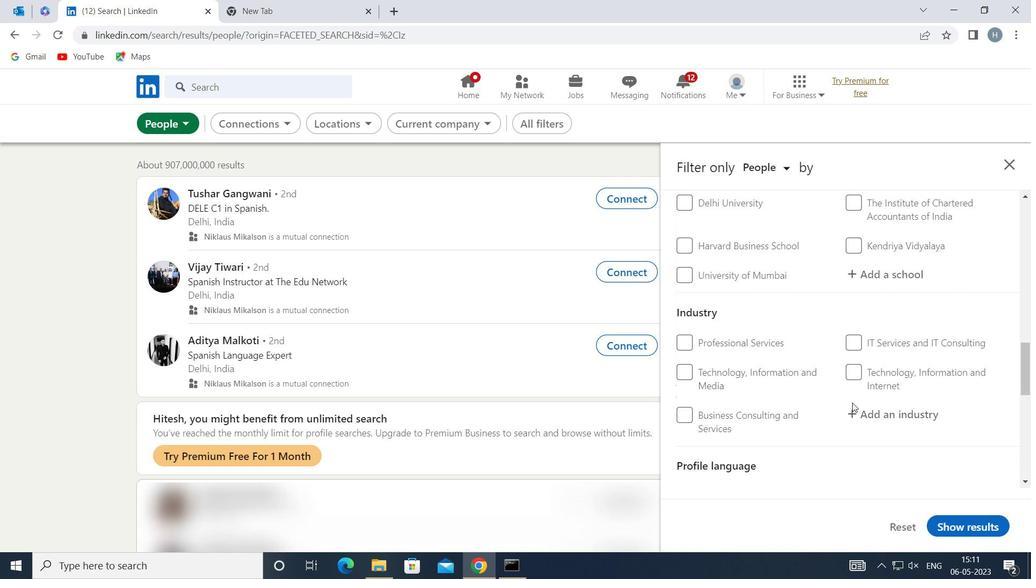 
Action: Mouse scrolled (852, 403) with delta (0, 0)
Screenshot: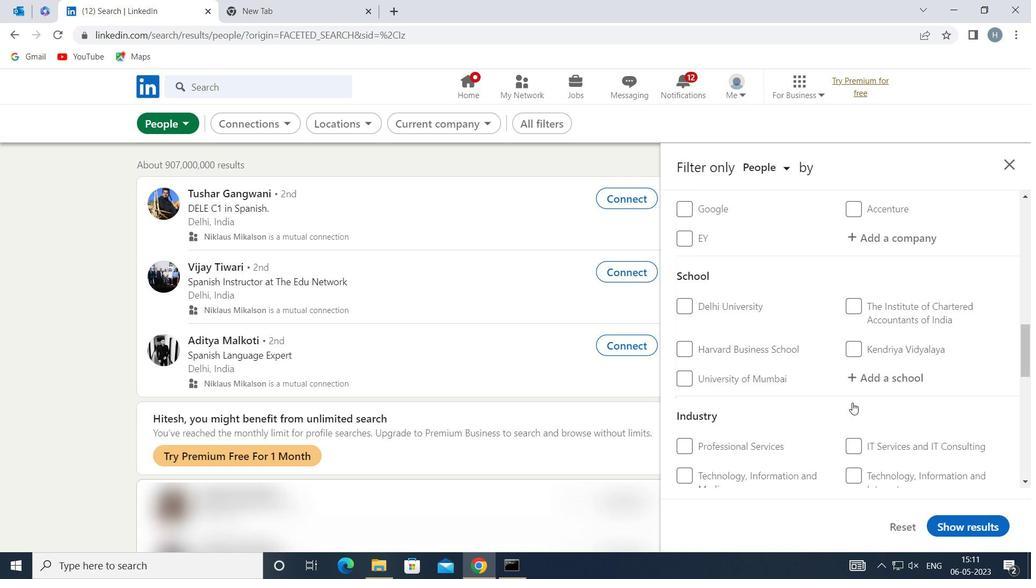 
Action: Mouse scrolled (852, 403) with delta (0, 0)
Screenshot: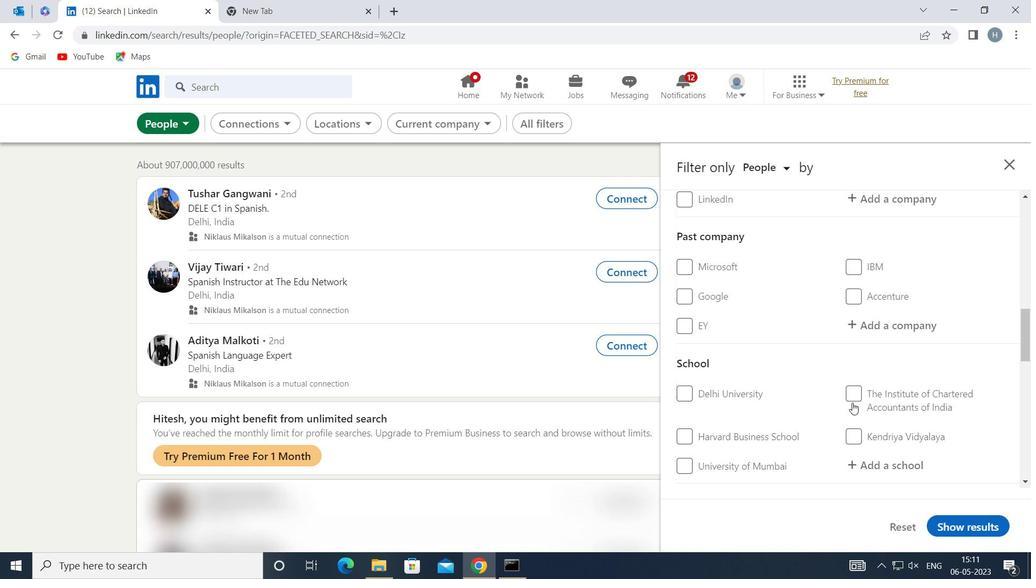 
Action: Mouse scrolled (852, 403) with delta (0, 0)
Screenshot: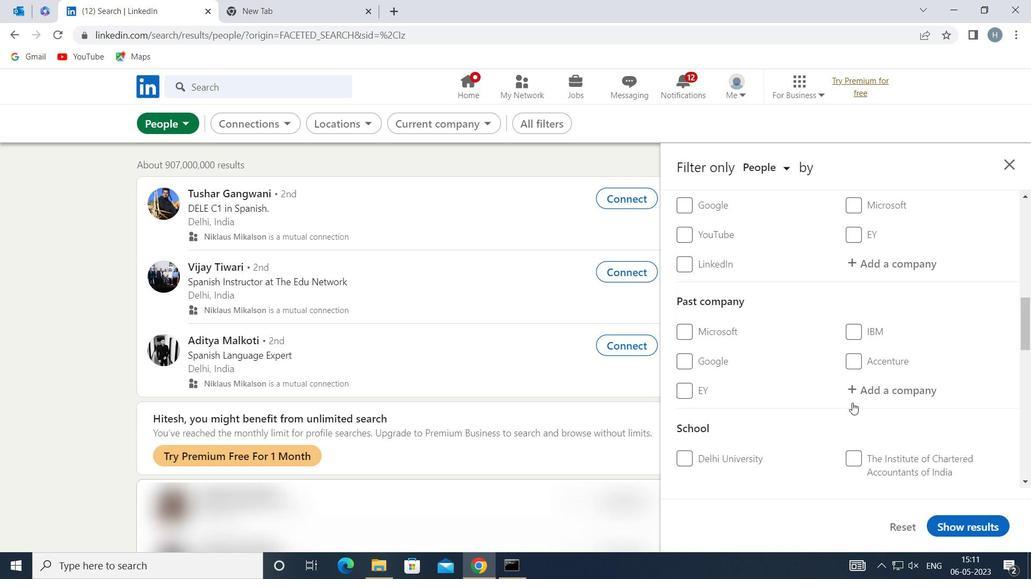 
Action: Mouse scrolled (852, 403) with delta (0, 0)
Screenshot: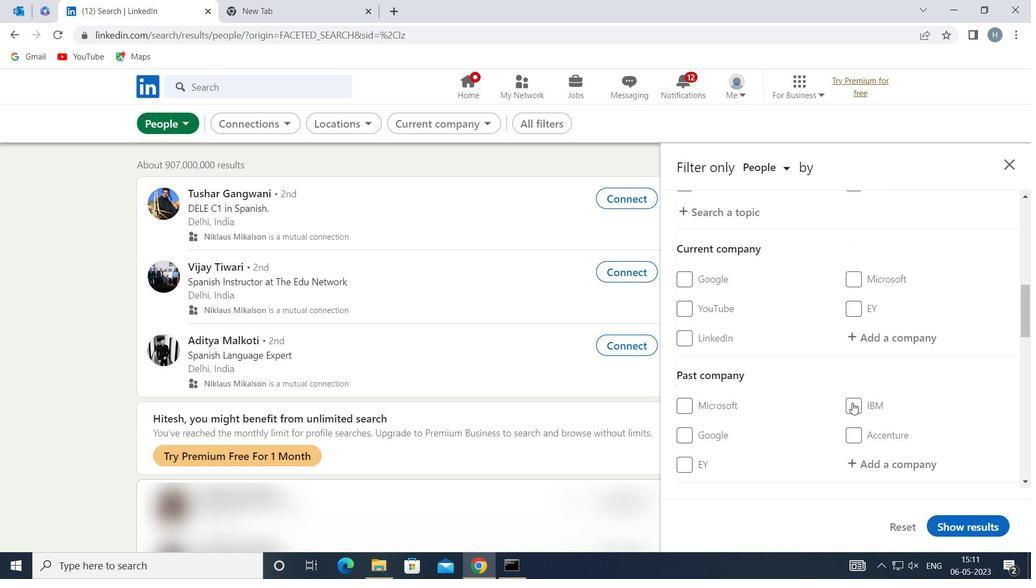 
Action: Mouse moved to (873, 401)
Screenshot: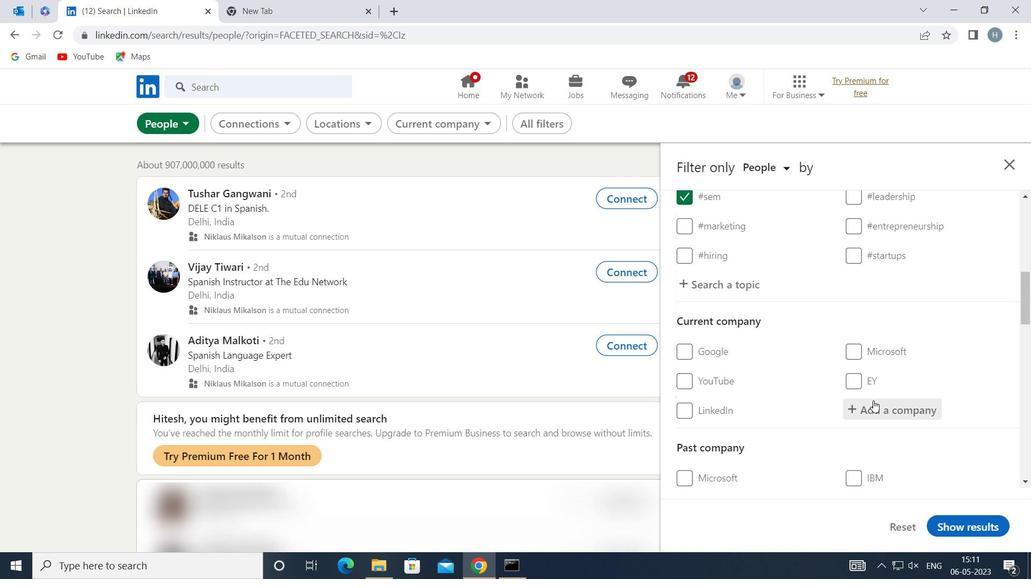 
Action: Mouse pressed left at (873, 401)
Screenshot: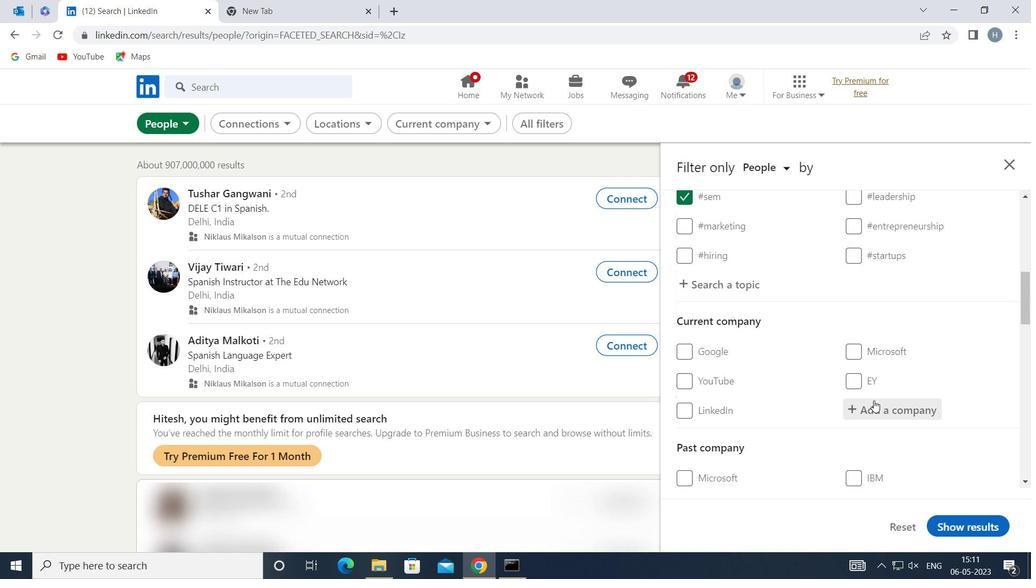 
Action: Key pressed <Key.shift>UJJIVAN
Screenshot: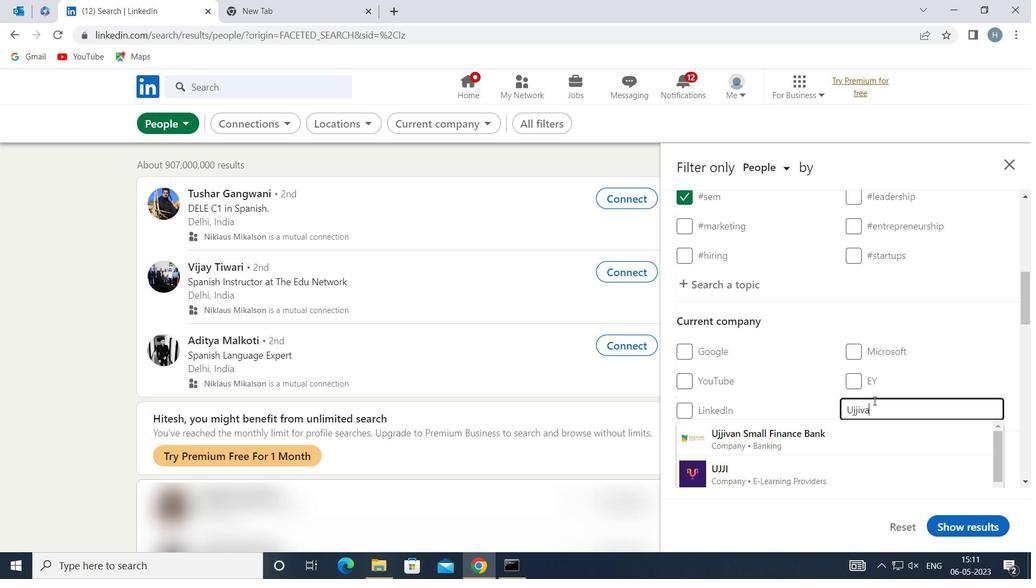 
Action: Mouse moved to (855, 438)
Screenshot: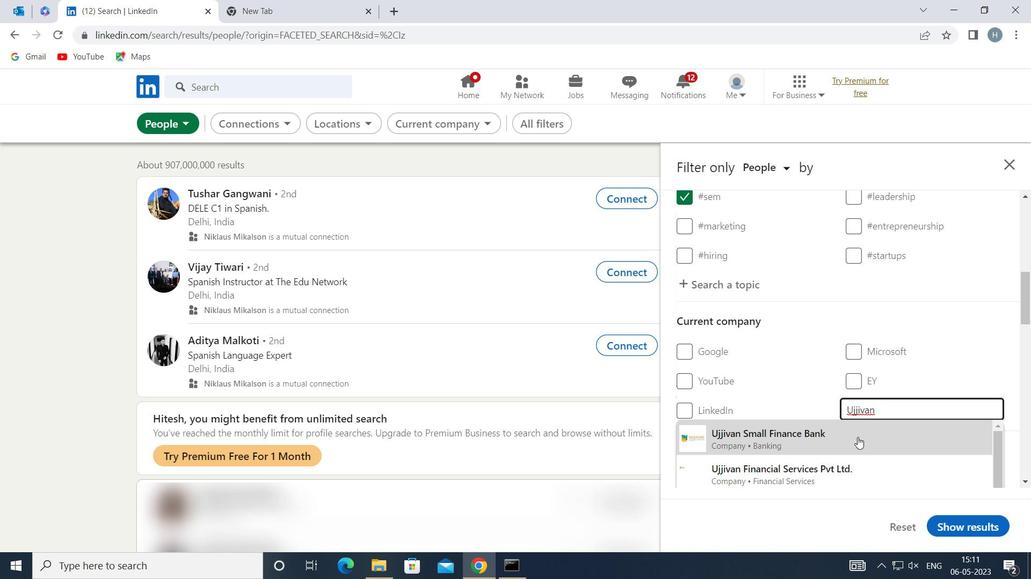 
Action: Mouse pressed left at (855, 438)
Screenshot: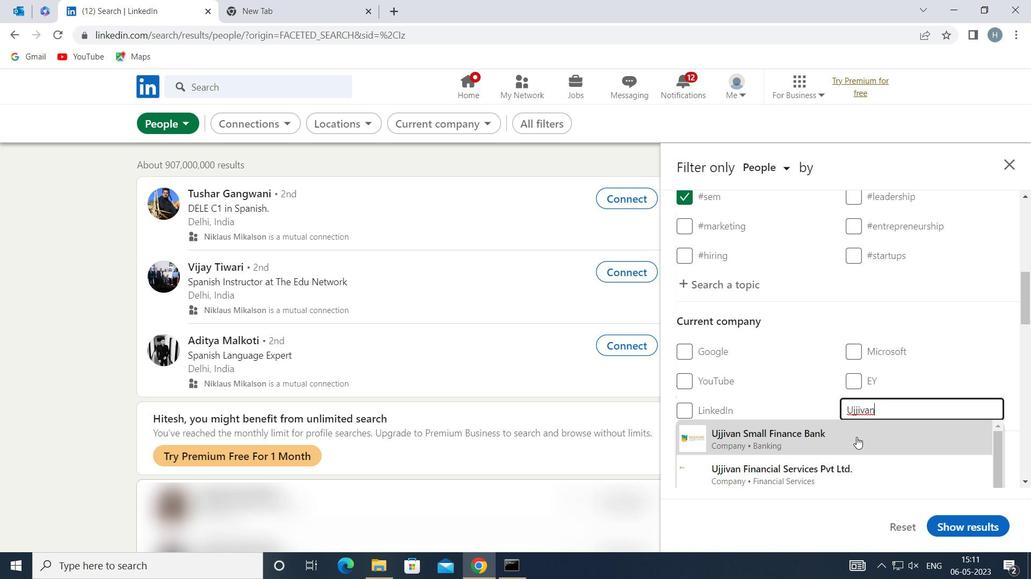 
Action: Mouse moved to (837, 383)
Screenshot: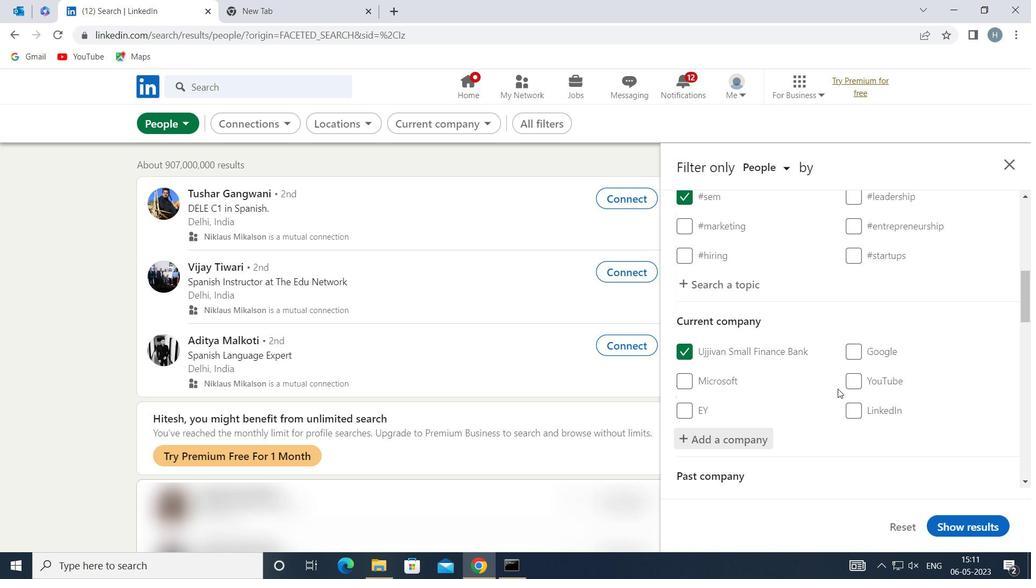 
Action: Mouse scrolled (837, 383) with delta (0, 0)
Screenshot: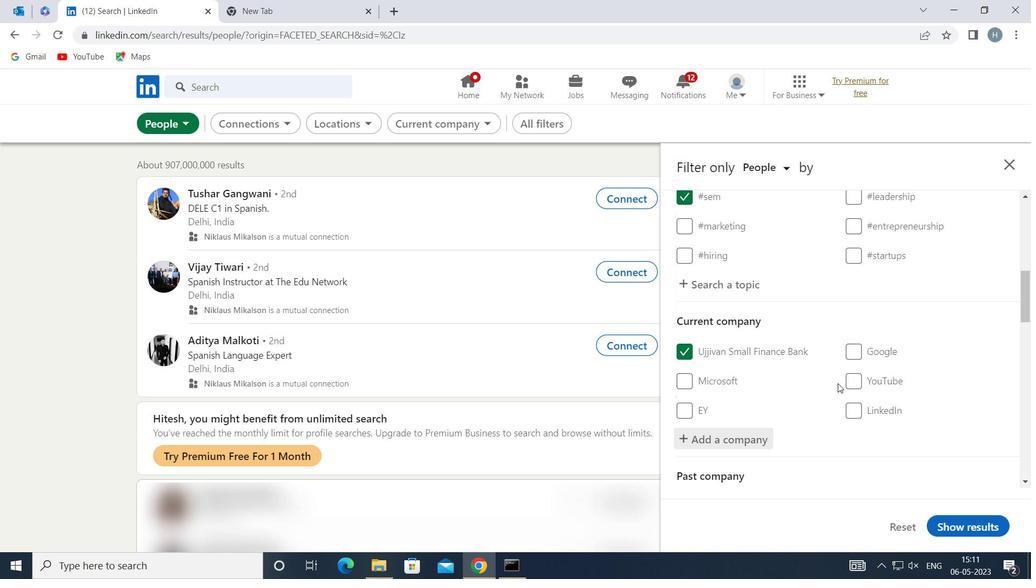 
Action: Mouse moved to (840, 377)
Screenshot: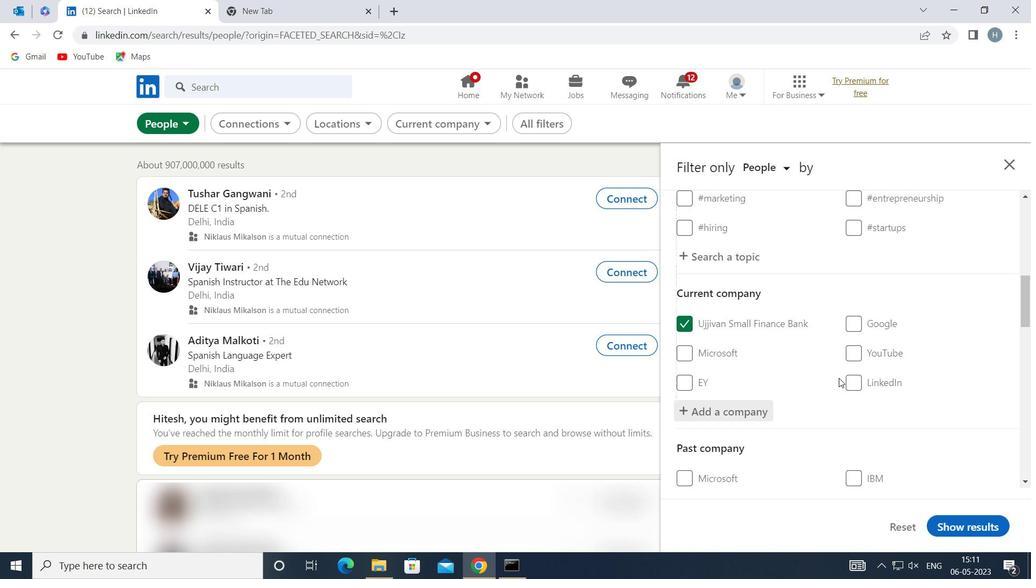 
Action: Mouse scrolled (840, 376) with delta (0, 0)
Screenshot: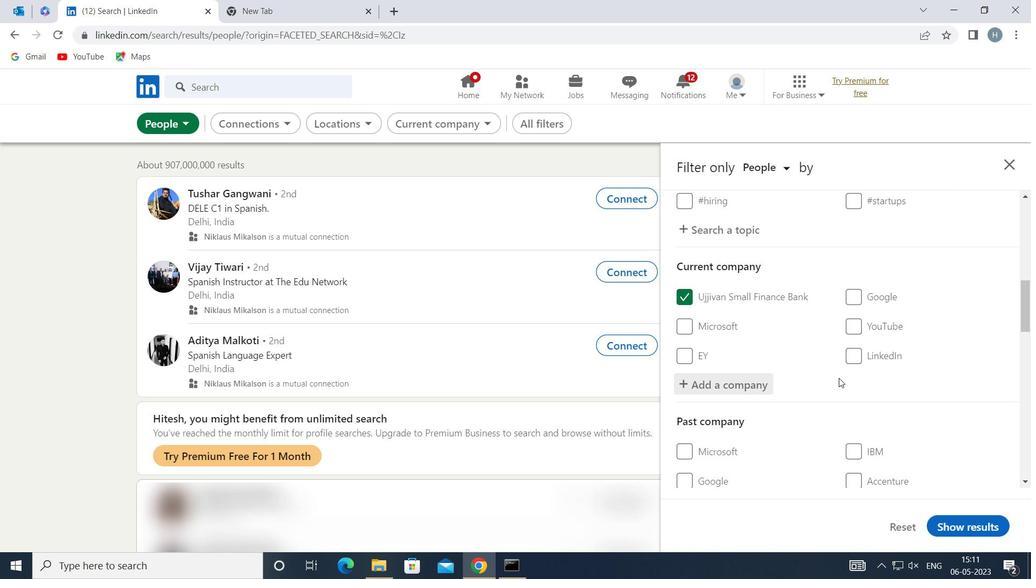 
Action: Mouse scrolled (840, 376) with delta (0, 0)
Screenshot: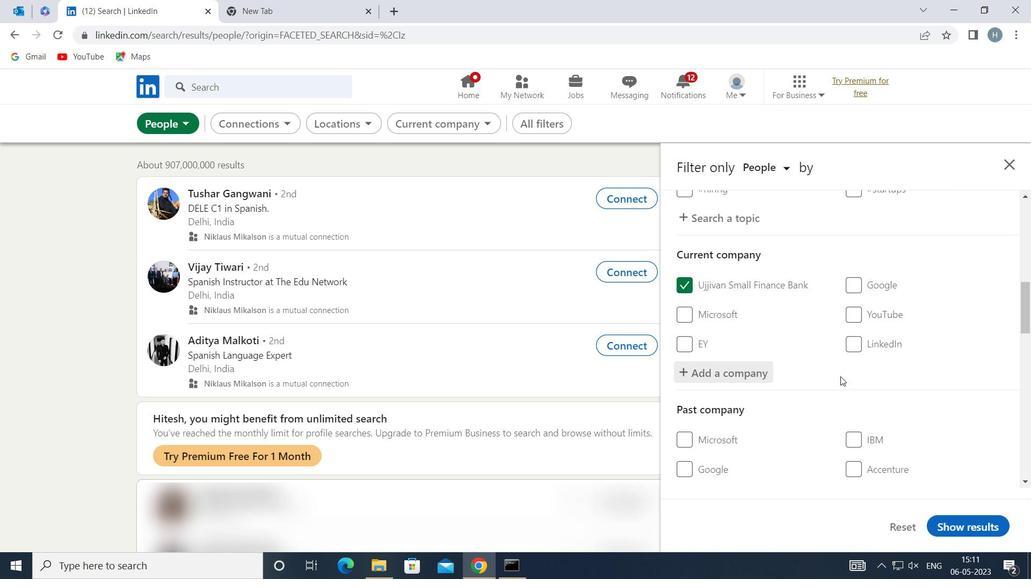 
Action: Mouse moved to (841, 376)
Screenshot: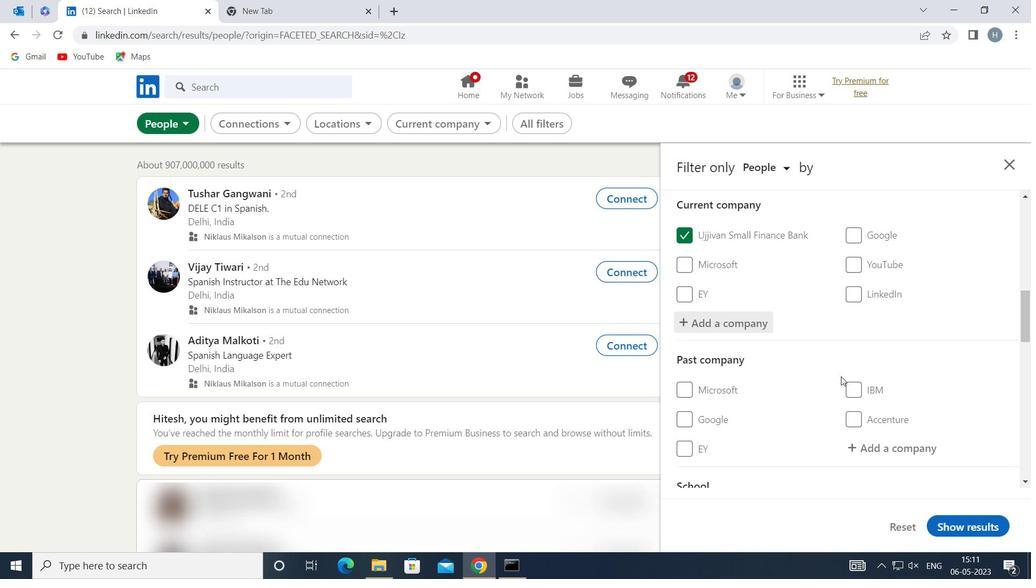
Action: Mouse scrolled (841, 376) with delta (0, 0)
Screenshot: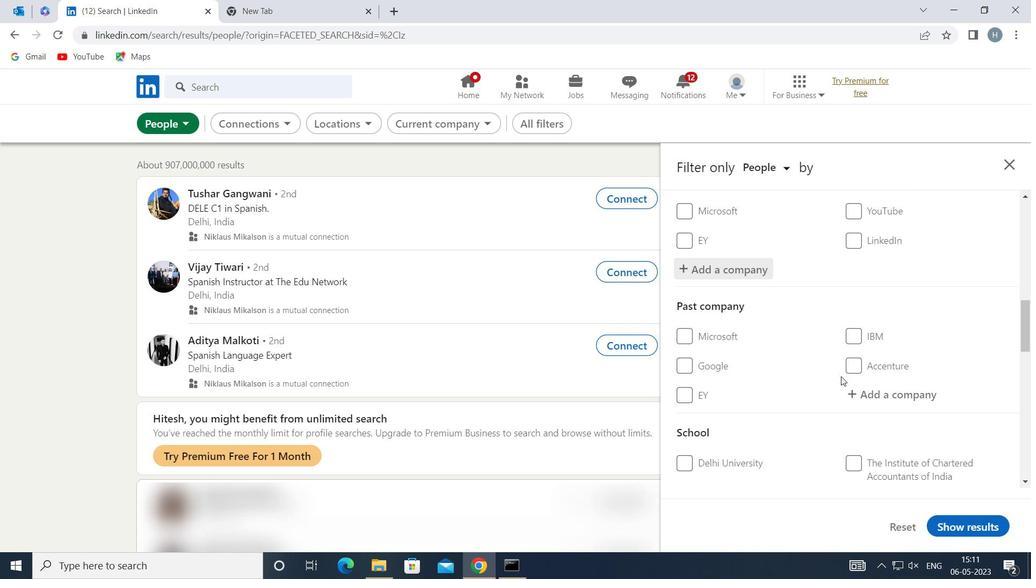 
Action: Mouse scrolled (841, 376) with delta (0, 0)
Screenshot: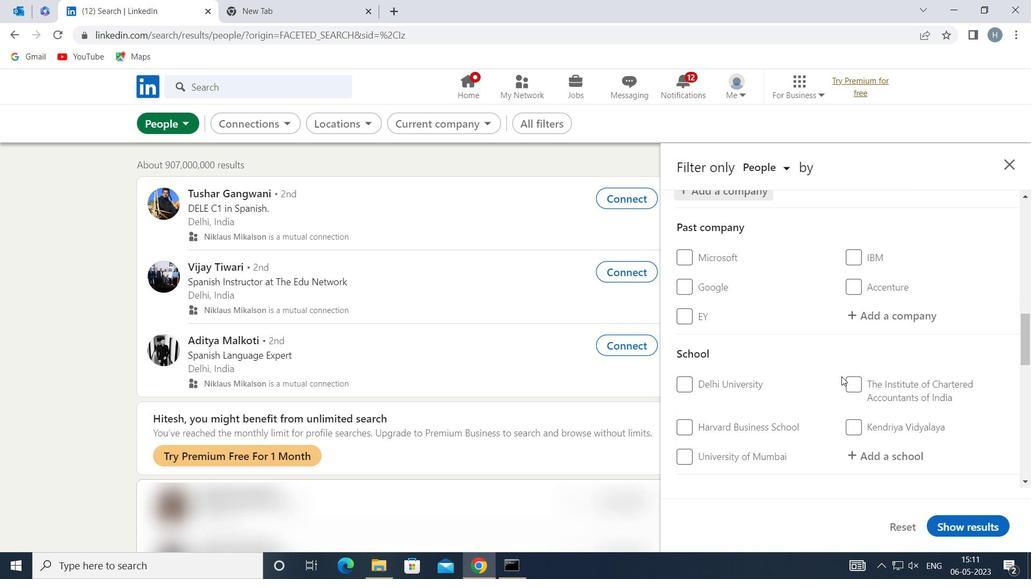 
Action: Mouse moved to (919, 365)
Screenshot: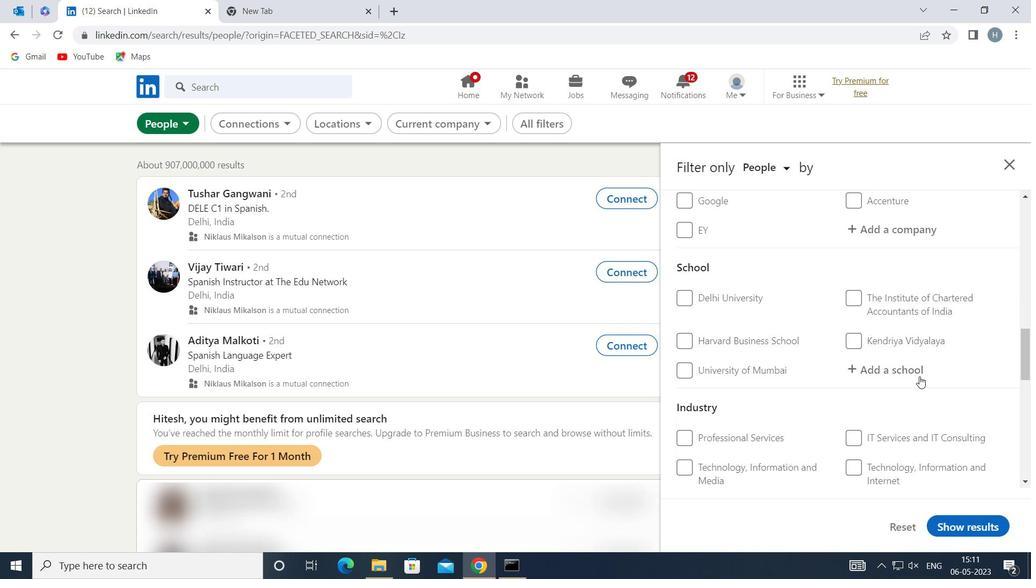 
Action: Mouse pressed left at (919, 365)
Screenshot: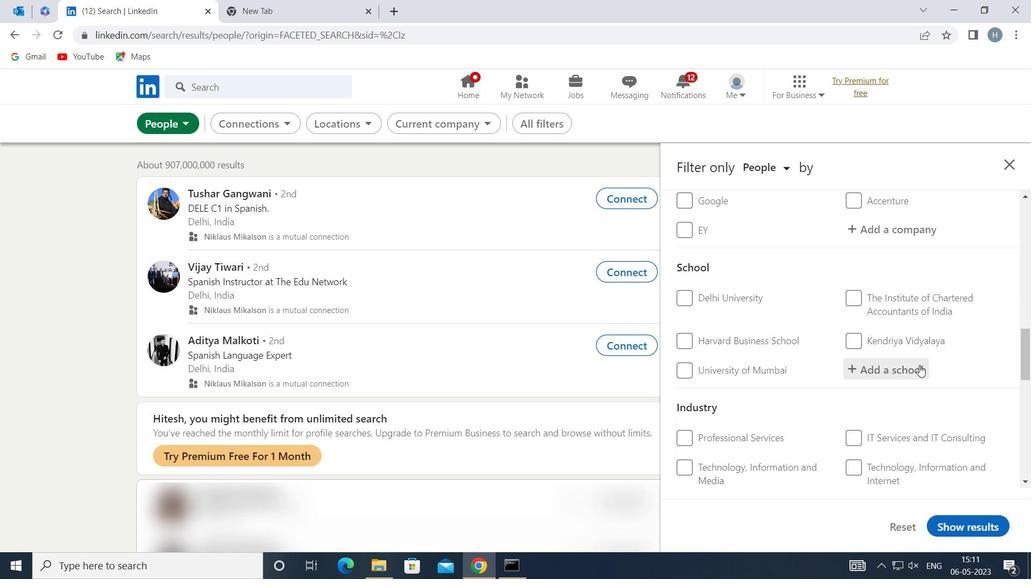 
Action: Key pressed <Key.shift>FRANCIS<Key.space><Key.shift>XA
Screenshot: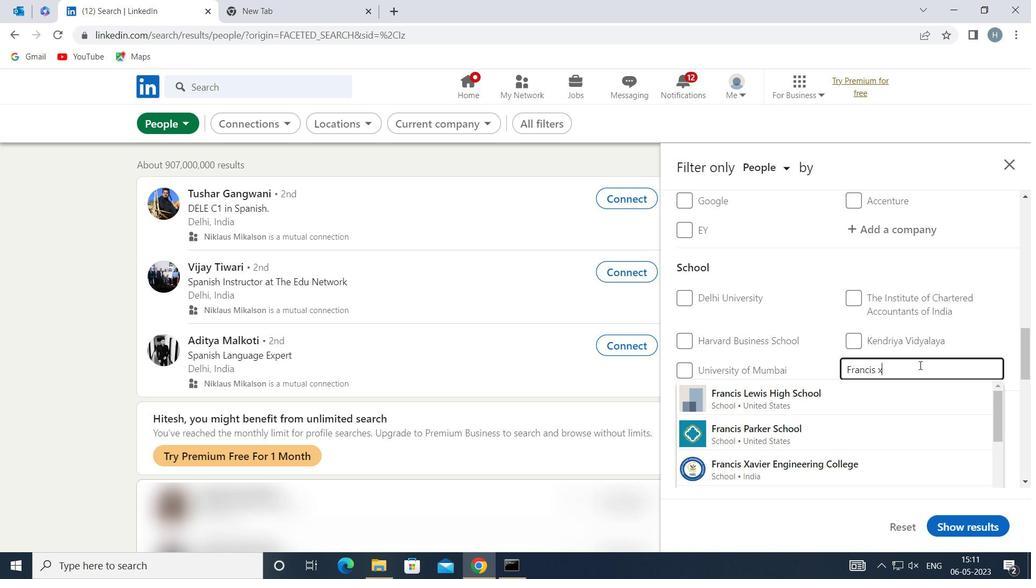 
Action: Mouse moved to (864, 399)
Screenshot: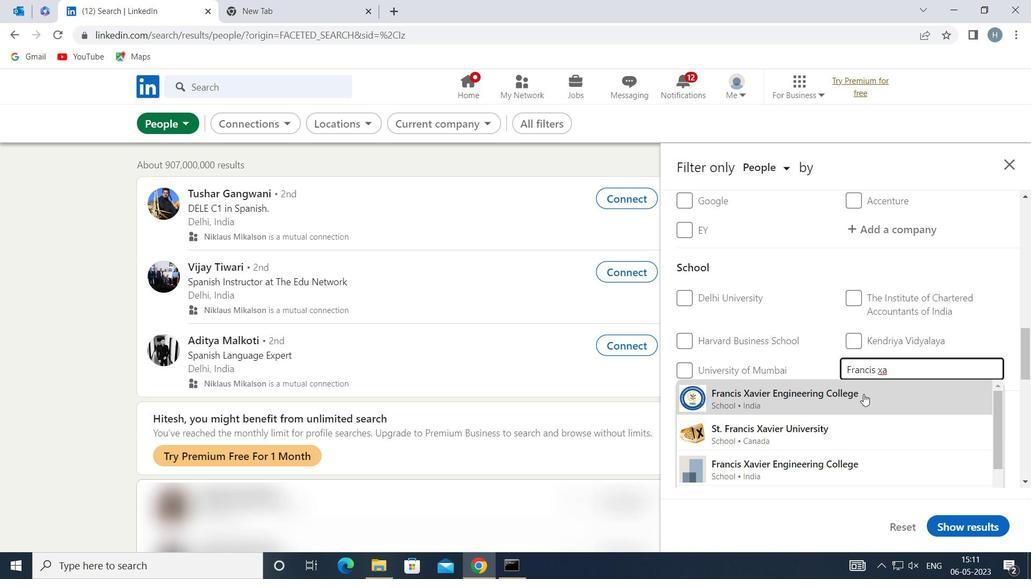 
Action: Mouse pressed left at (864, 399)
Screenshot: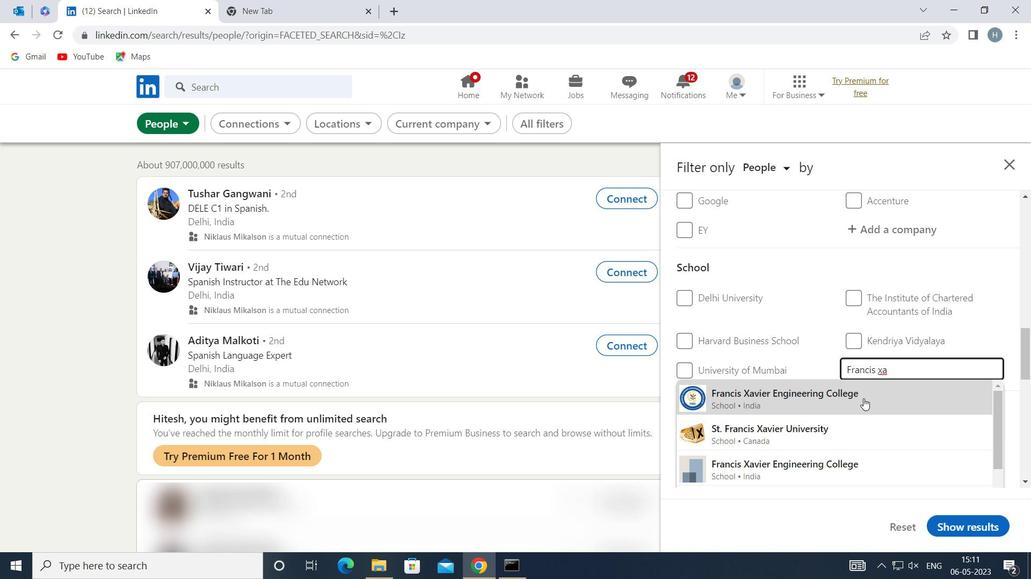 
Action: Mouse moved to (820, 388)
Screenshot: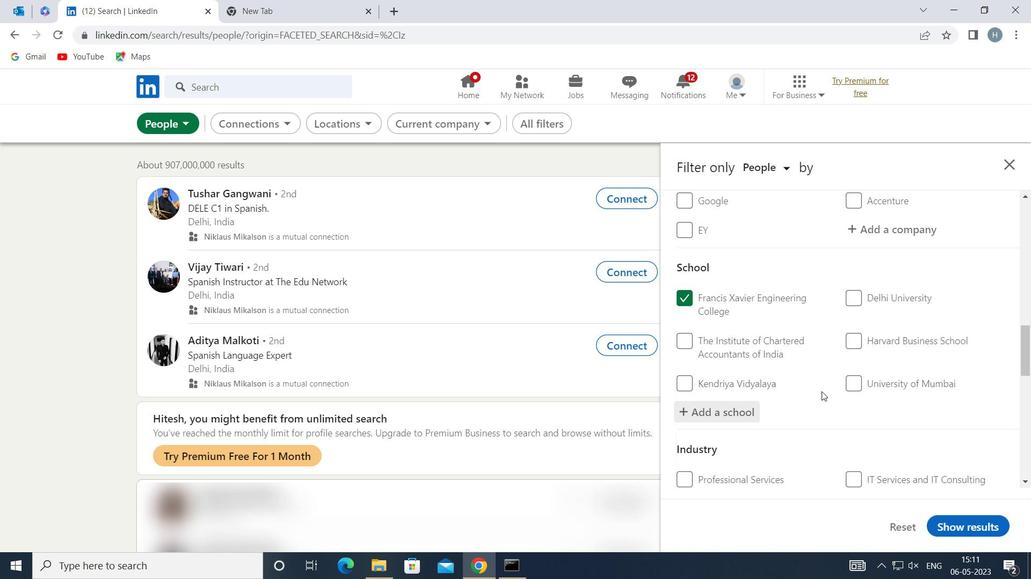 
Action: Mouse scrolled (820, 387) with delta (0, 0)
Screenshot: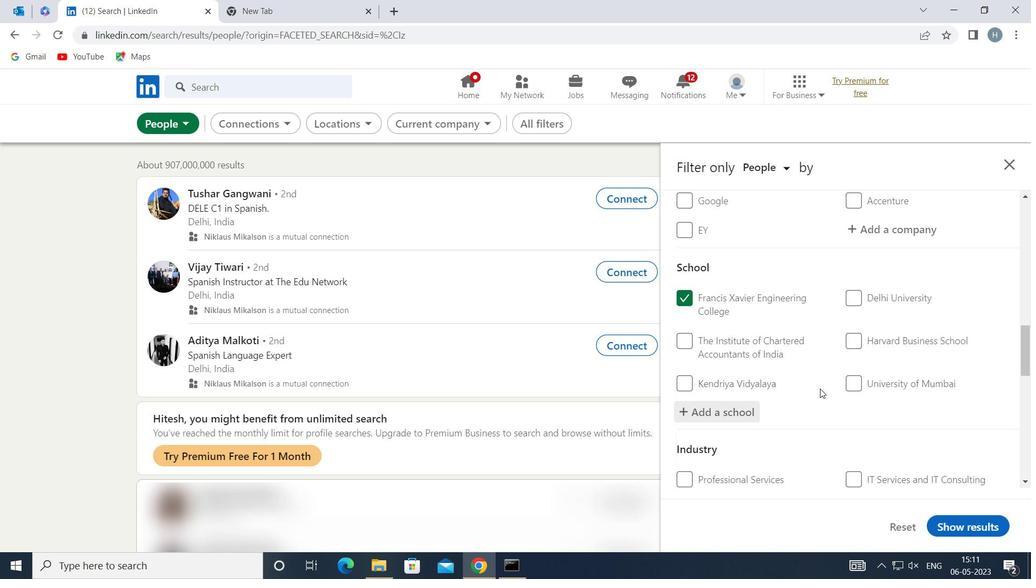 
Action: Mouse scrolled (820, 387) with delta (0, 0)
Screenshot: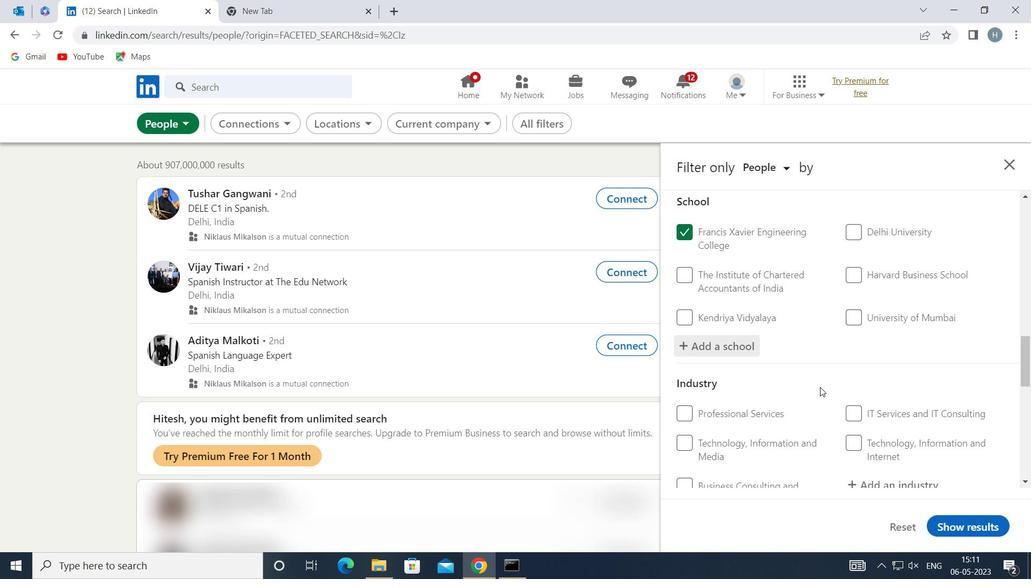 
Action: Mouse moved to (820, 387)
Screenshot: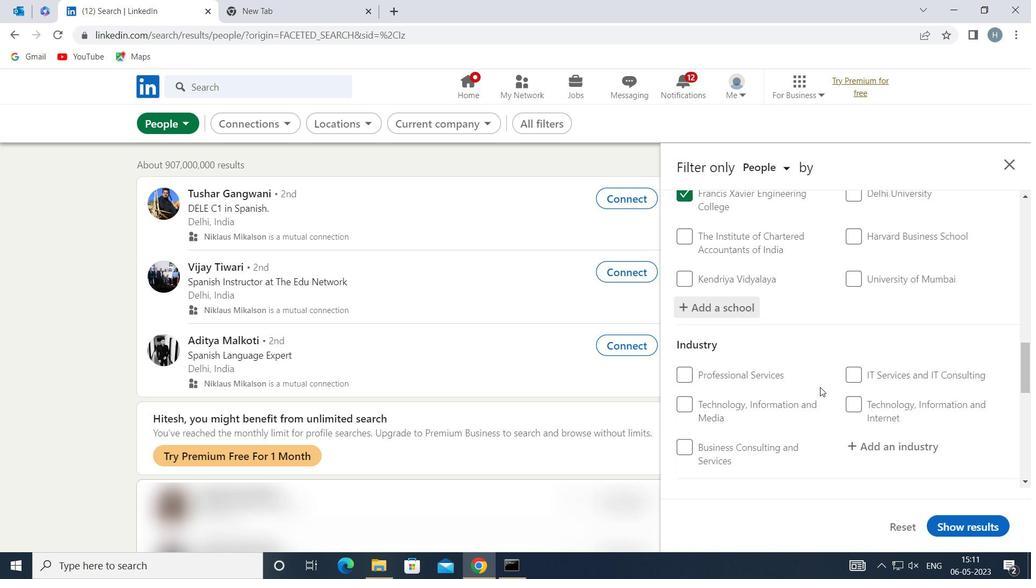 
Action: Mouse scrolled (820, 387) with delta (0, 0)
Screenshot: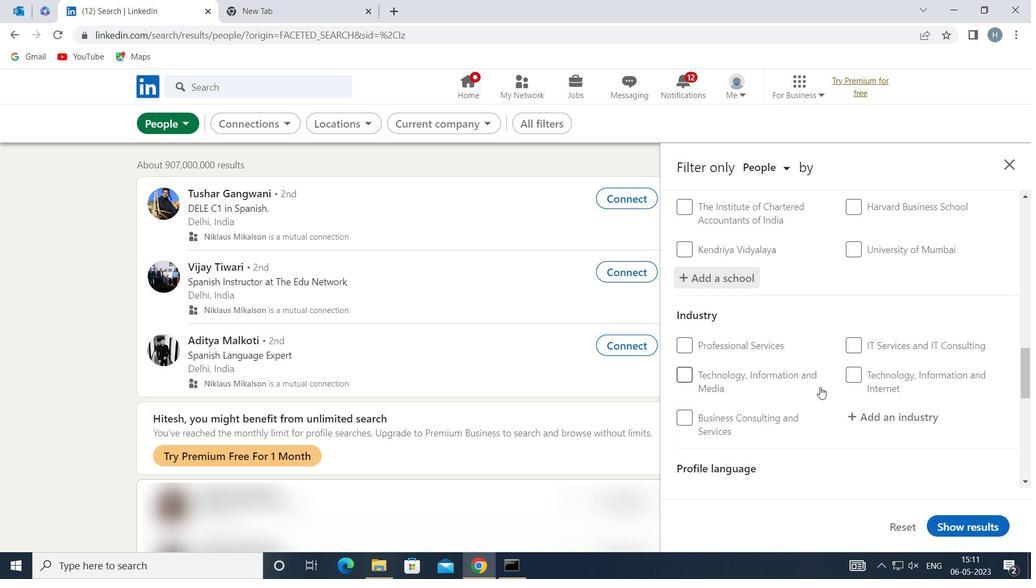 
Action: Mouse moved to (894, 351)
Screenshot: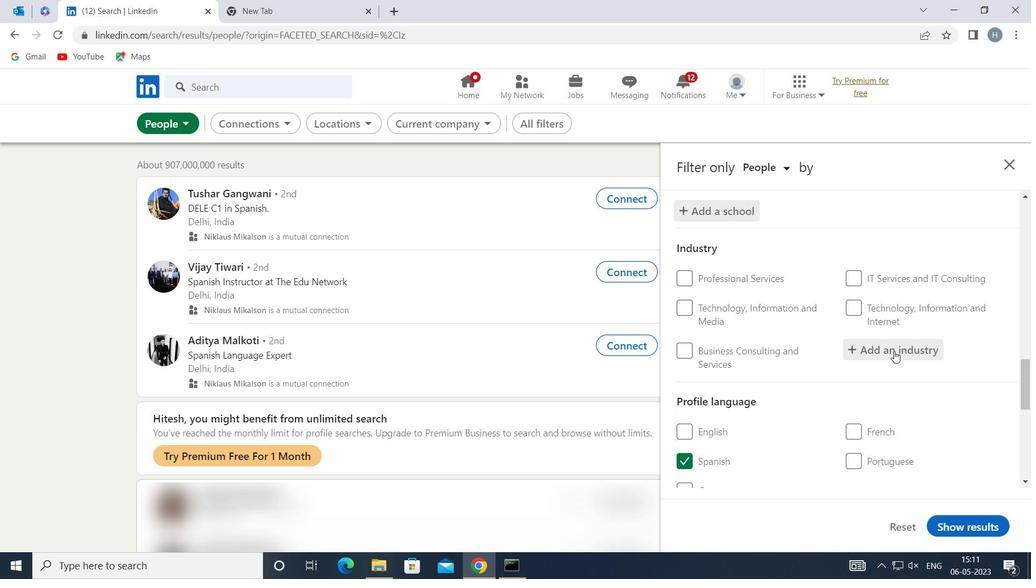
Action: Mouse pressed left at (894, 351)
Screenshot: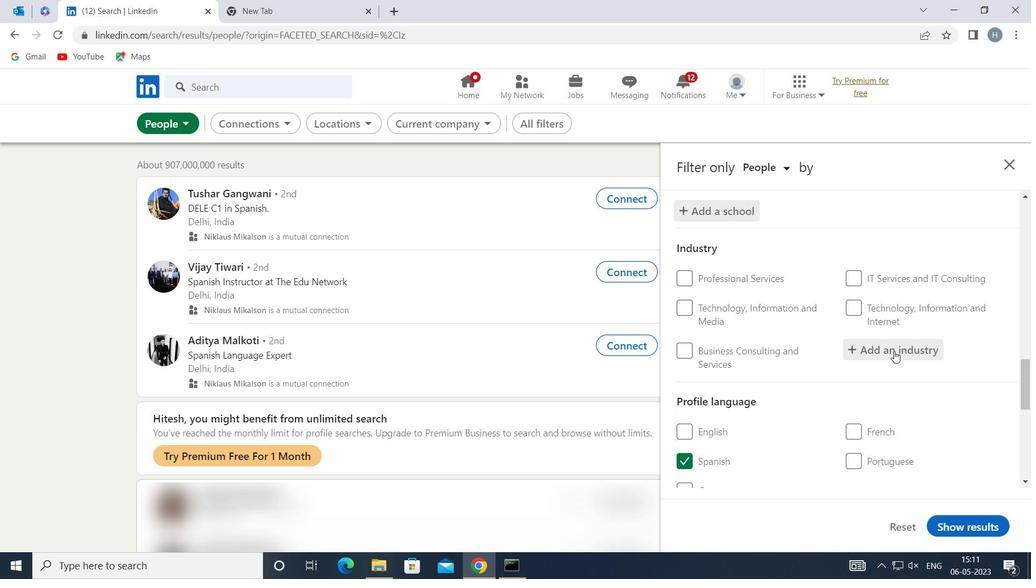 
Action: Key pressed <Key.shift>PENSION<Key.space><Key.shift>F
Screenshot: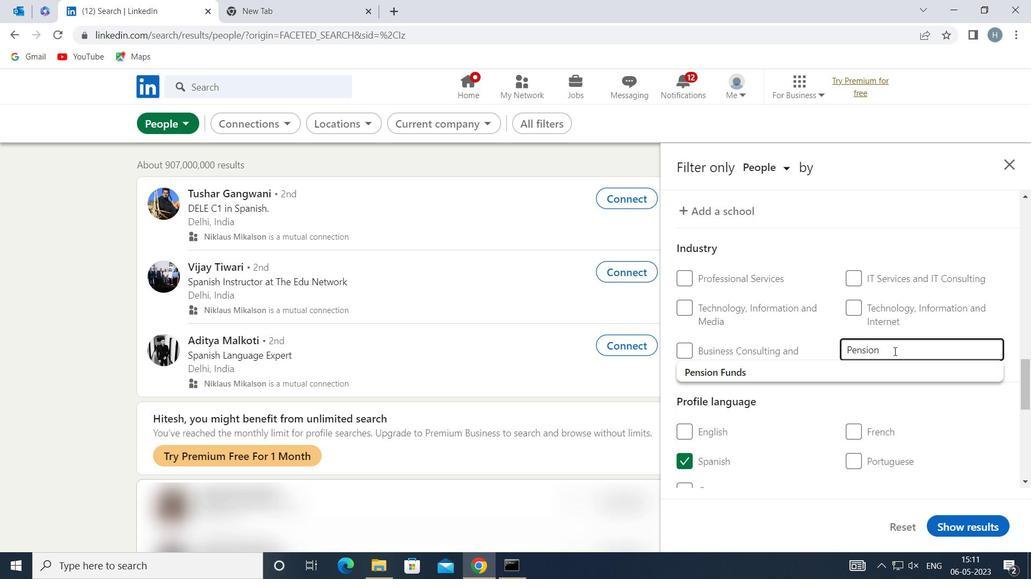 
Action: Mouse moved to (882, 373)
Screenshot: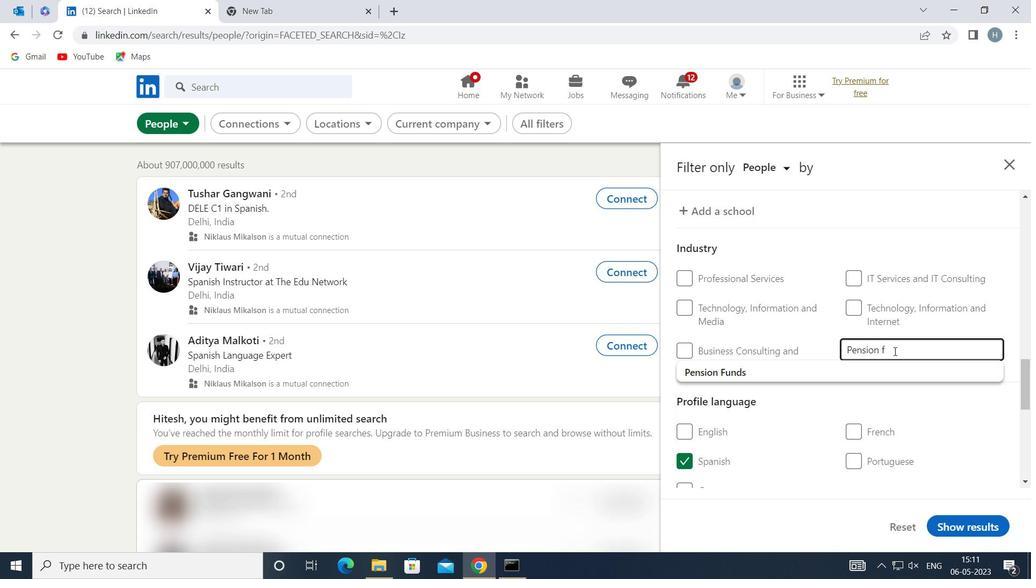
Action: Mouse pressed left at (882, 373)
Screenshot: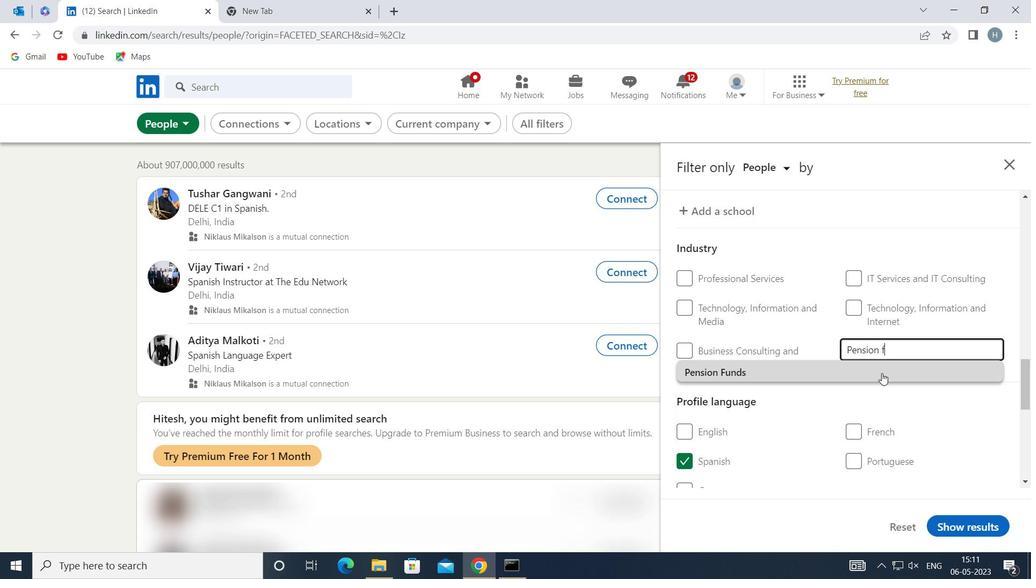 
Action: Mouse moved to (803, 384)
Screenshot: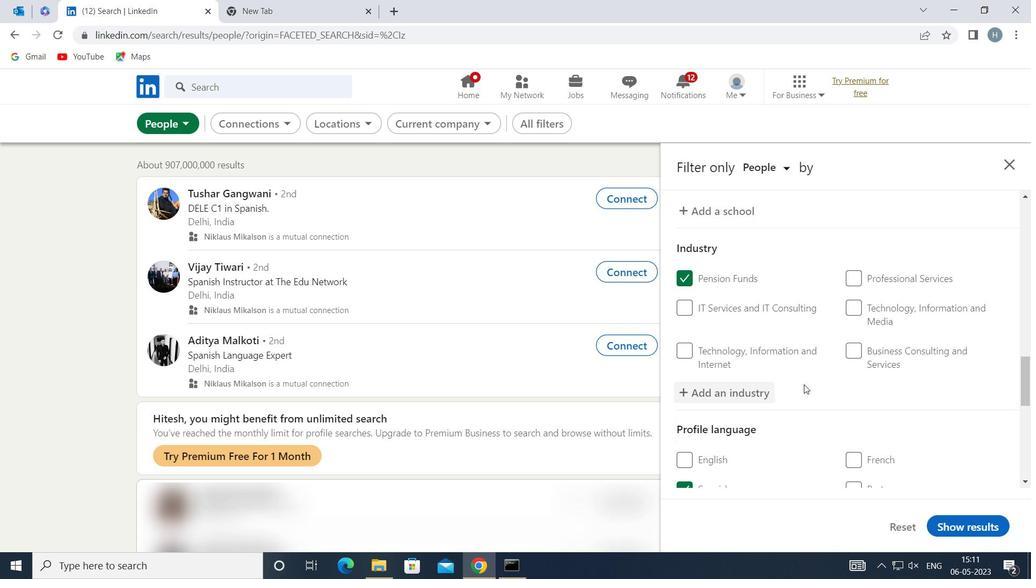 
Action: Mouse scrolled (803, 383) with delta (0, 0)
Screenshot: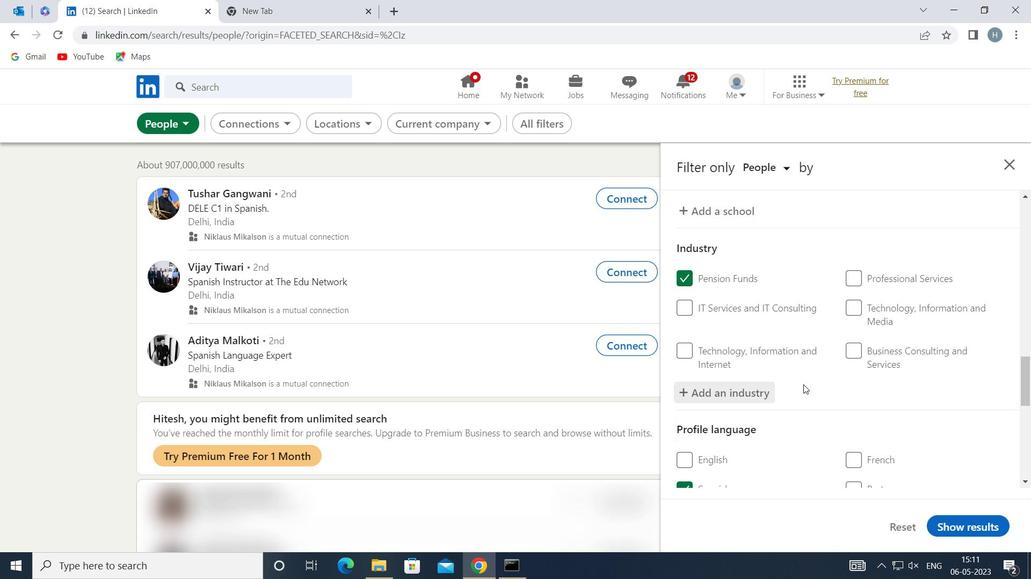 
Action: Mouse scrolled (803, 383) with delta (0, 0)
Screenshot: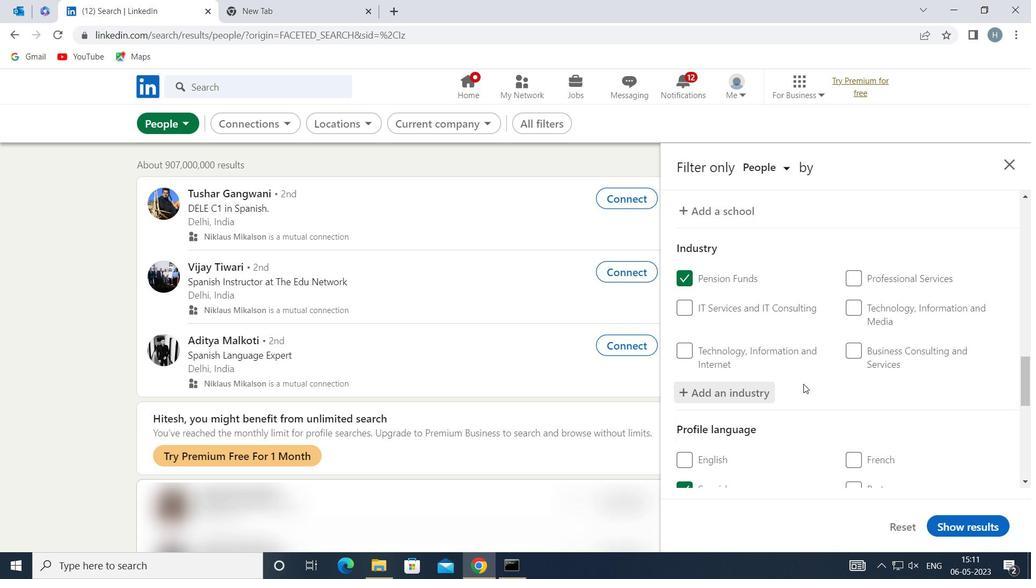 
Action: Mouse moved to (813, 375)
Screenshot: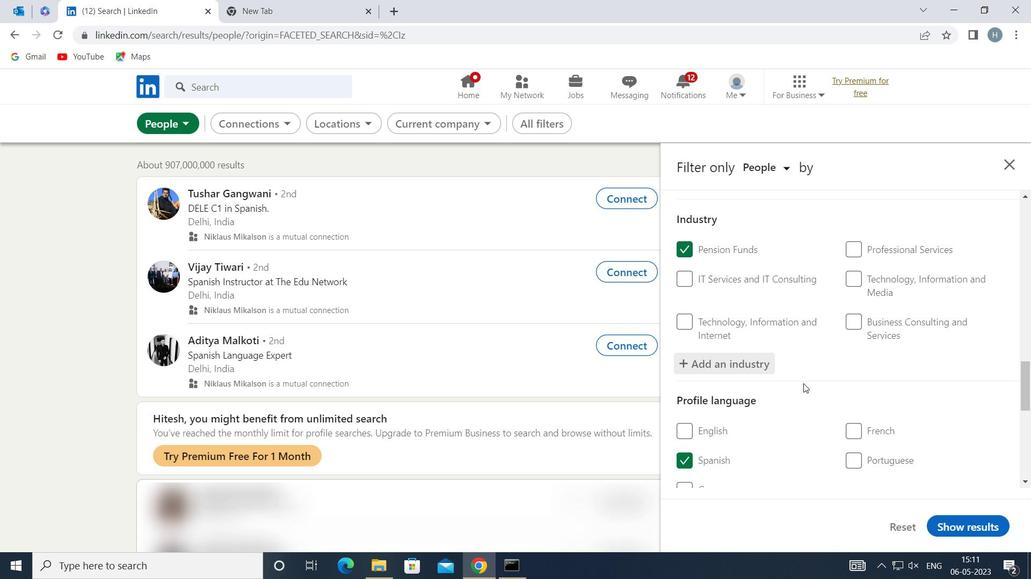 
Action: Mouse scrolled (813, 374) with delta (0, 0)
Screenshot: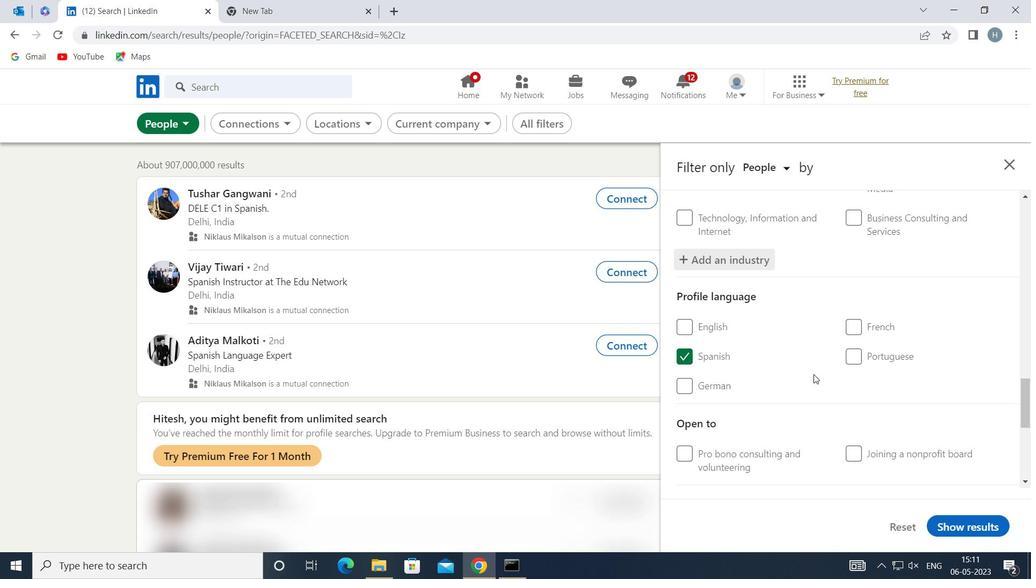 
Action: Mouse scrolled (813, 374) with delta (0, 0)
Screenshot: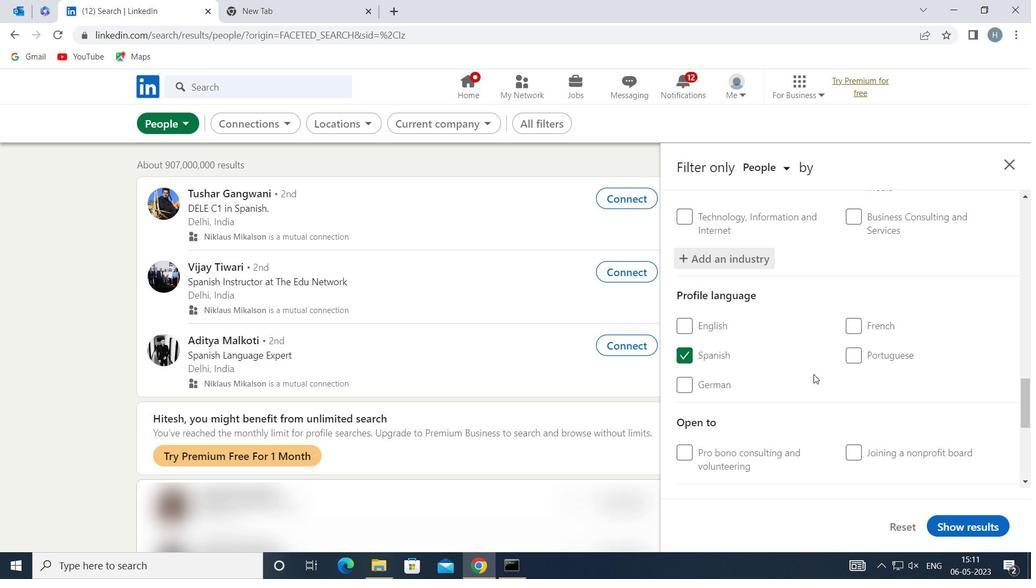 
Action: Mouse moved to (816, 373)
Screenshot: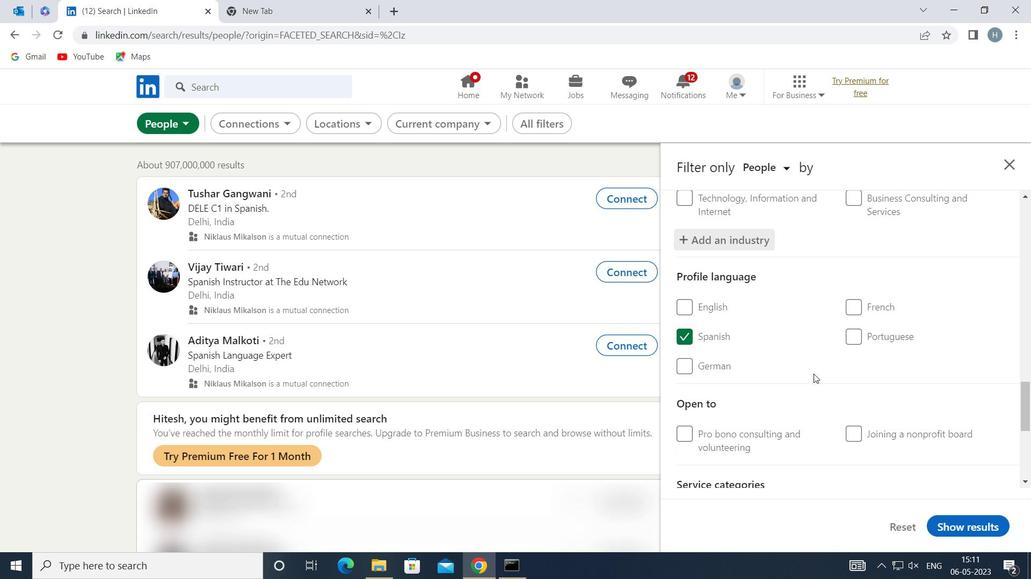 
Action: Mouse scrolled (816, 372) with delta (0, 0)
Screenshot: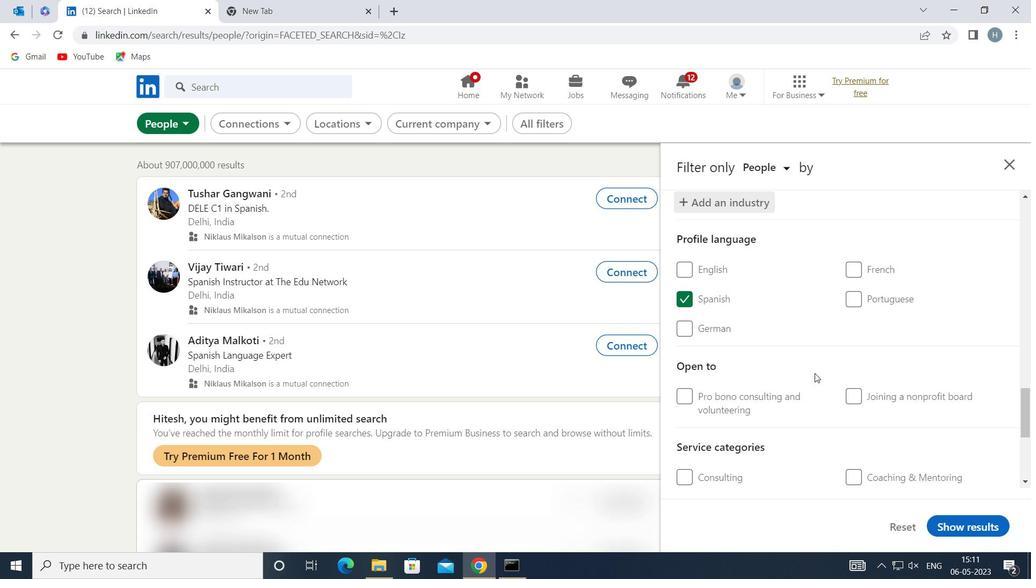 
Action: Mouse moved to (881, 389)
Screenshot: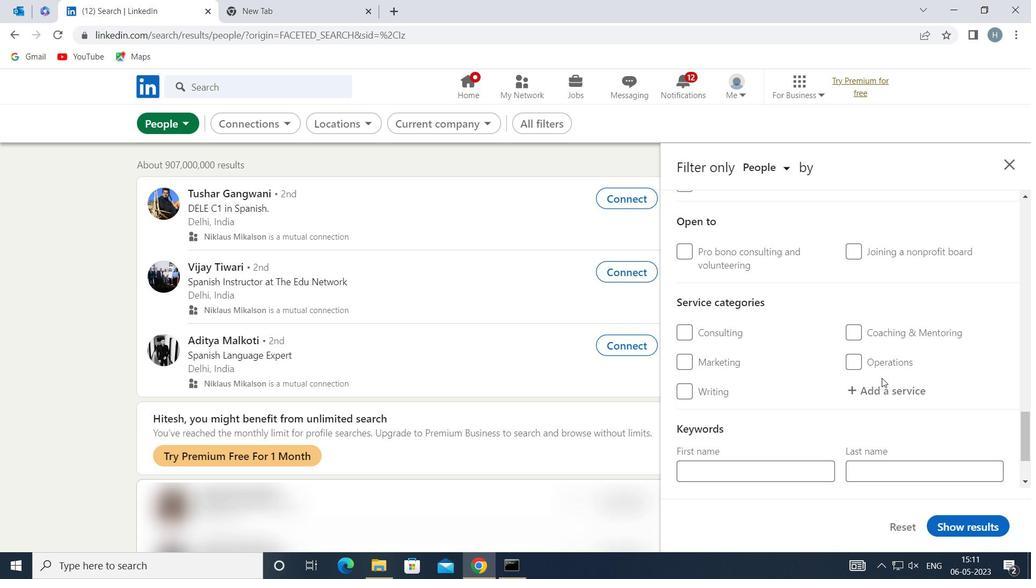 
Action: Mouse pressed left at (881, 389)
Screenshot: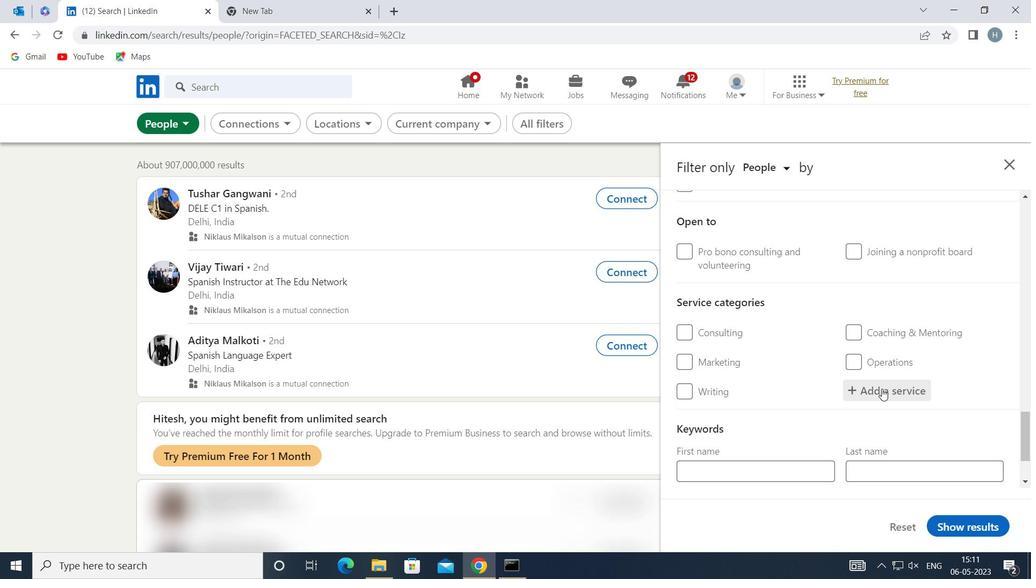 
Action: Mouse moved to (881, 390)
Screenshot: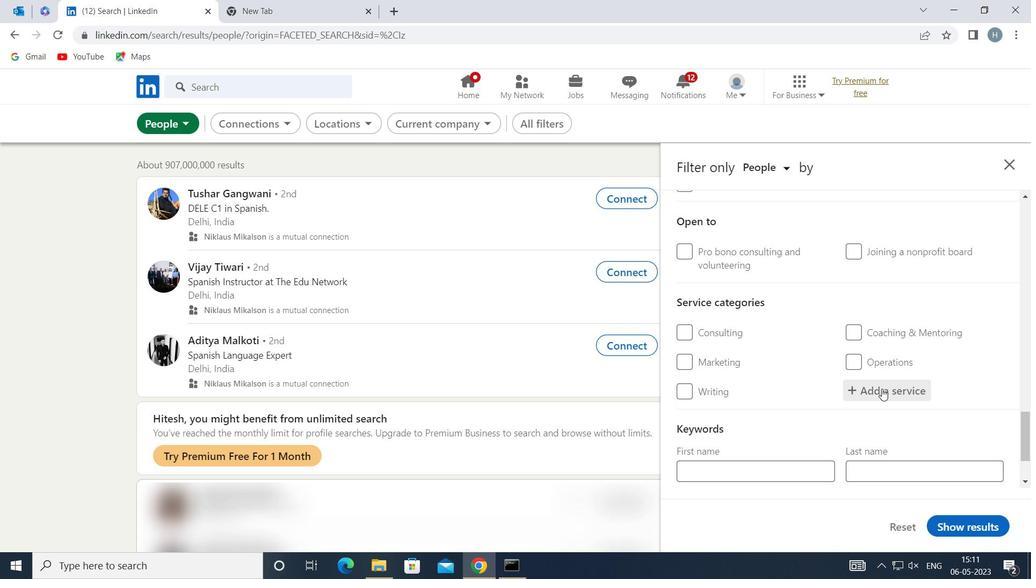 
Action: Key pressed <Key.shift>ILL
Screenshot: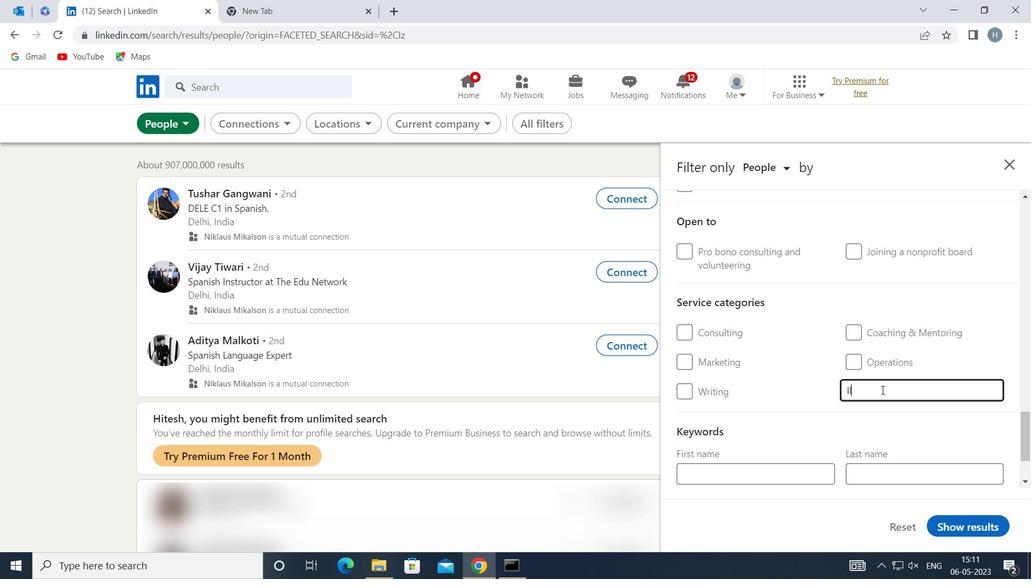 
Action: Mouse moved to (869, 412)
Screenshot: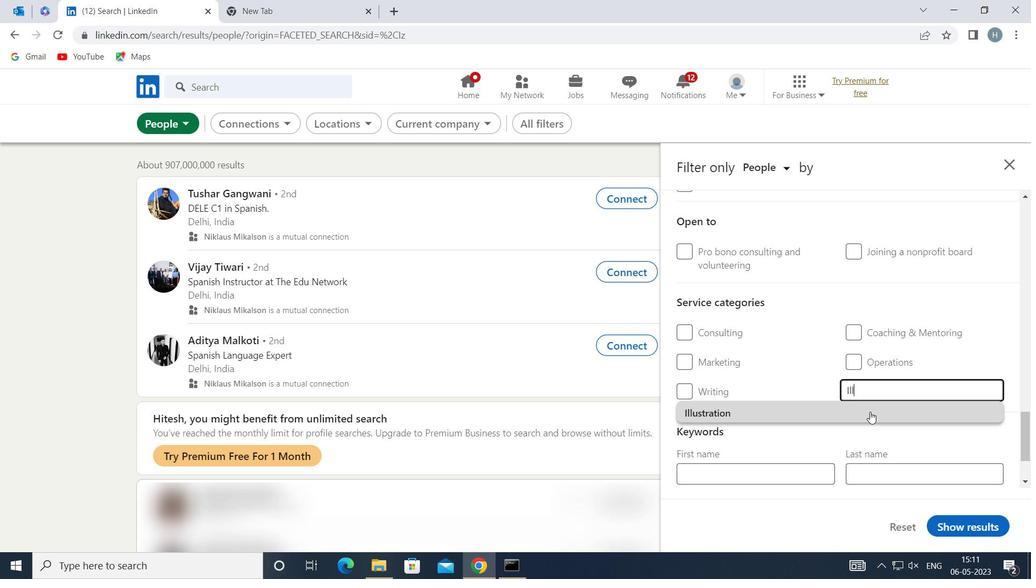 
Action: Mouse pressed left at (869, 412)
Screenshot: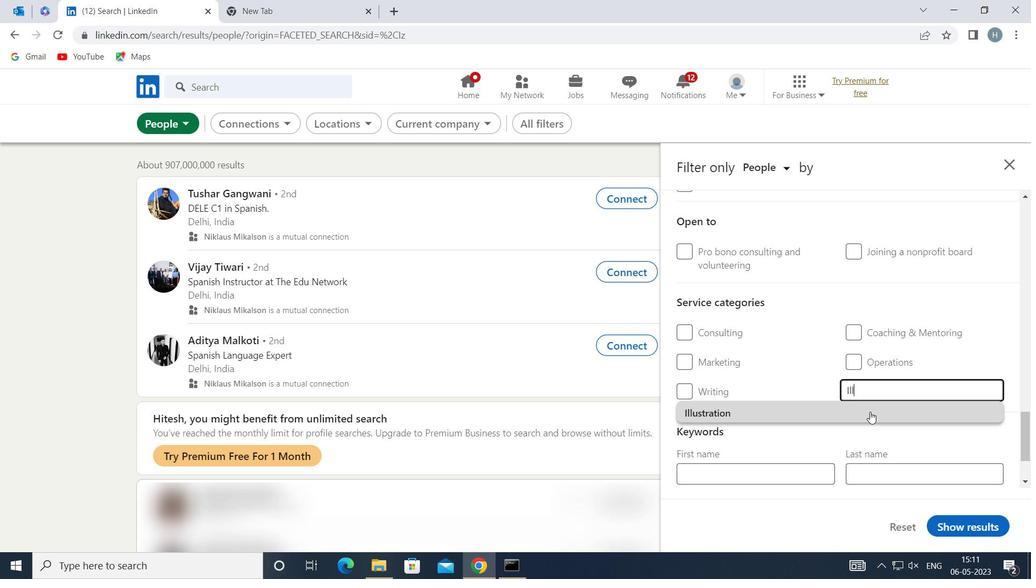 
Action: Mouse moved to (823, 419)
Screenshot: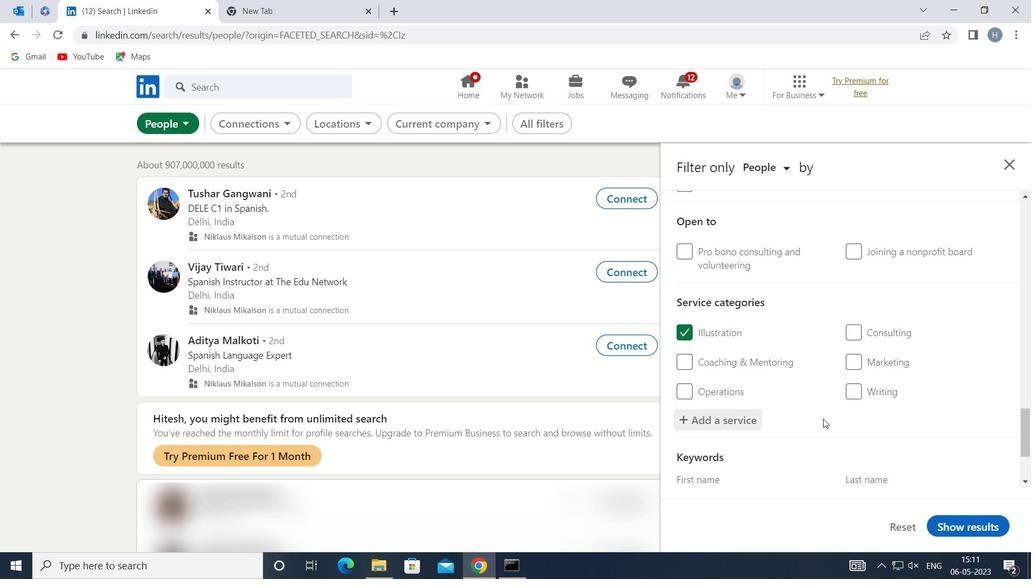 
Action: Mouse scrolled (823, 418) with delta (0, 0)
Screenshot: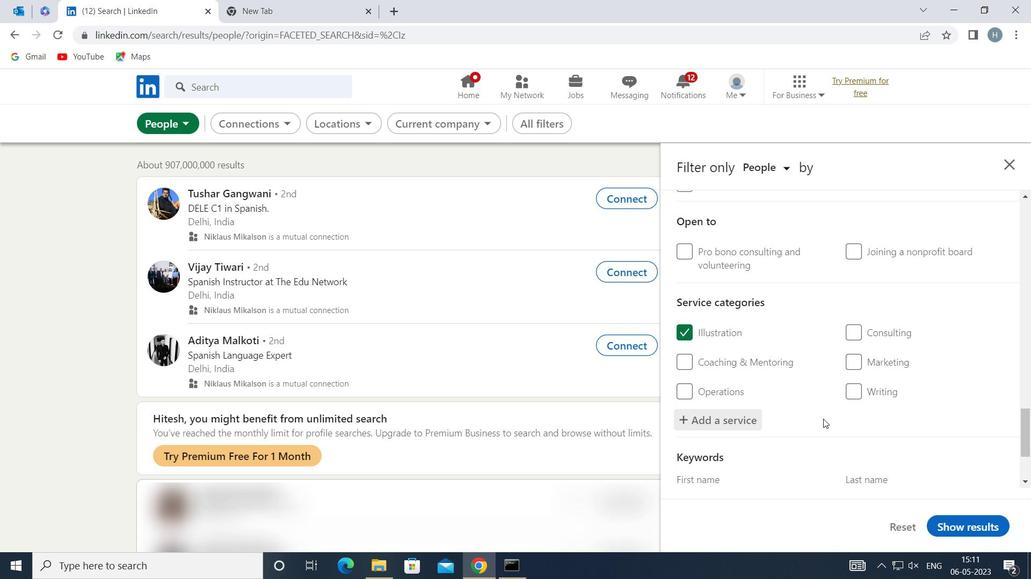 
Action: Mouse scrolled (823, 418) with delta (0, 0)
Screenshot: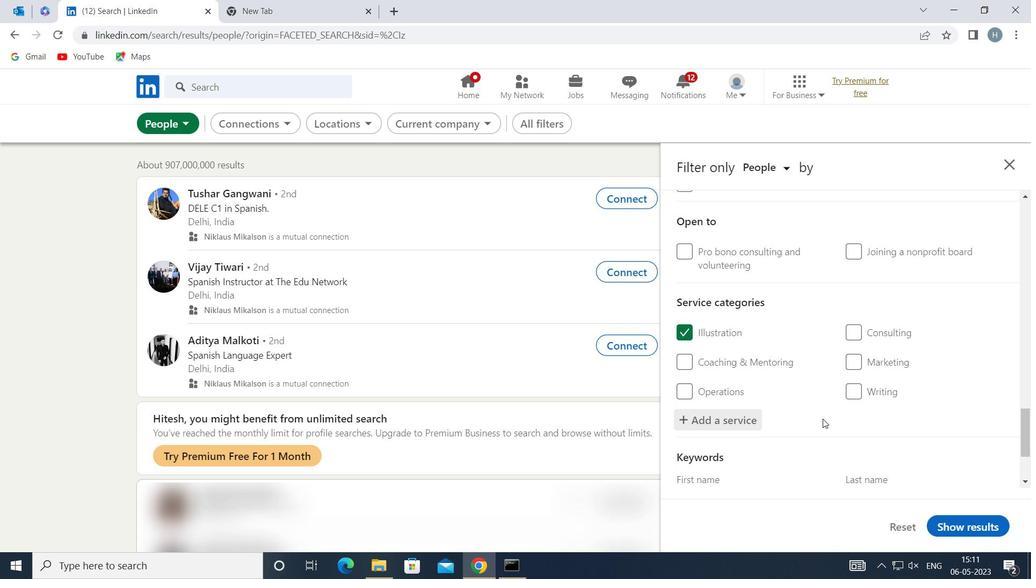 
Action: Mouse moved to (825, 412)
Screenshot: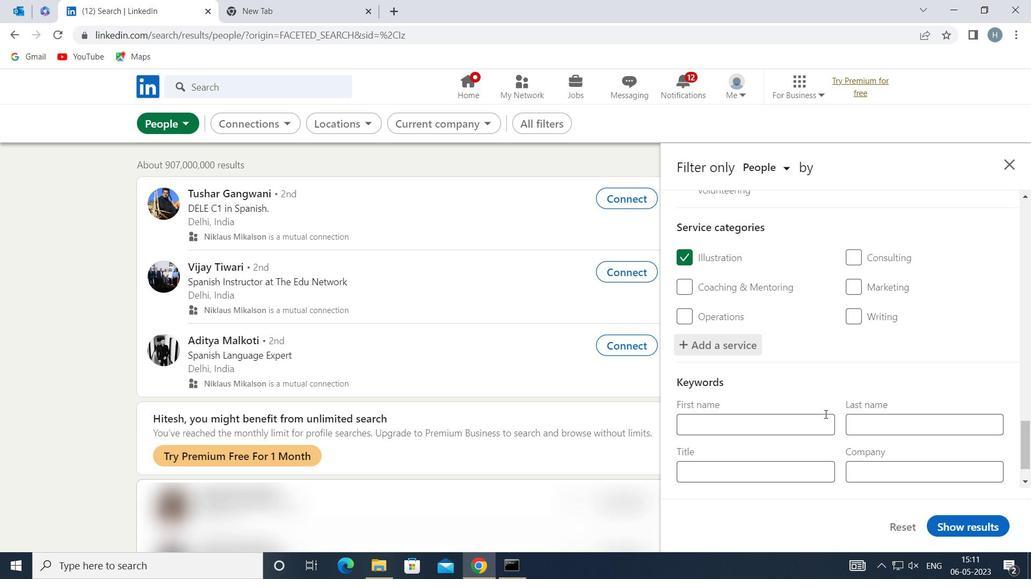 
Action: Mouse scrolled (825, 411) with delta (0, 0)
Screenshot: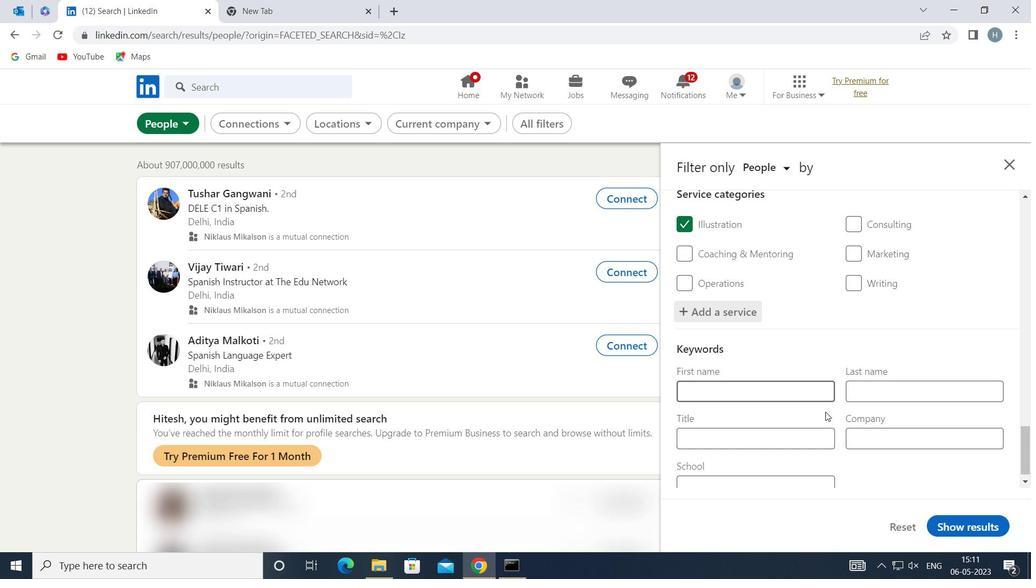 
Action: Mouse moved to (795, 423)
Screenshot: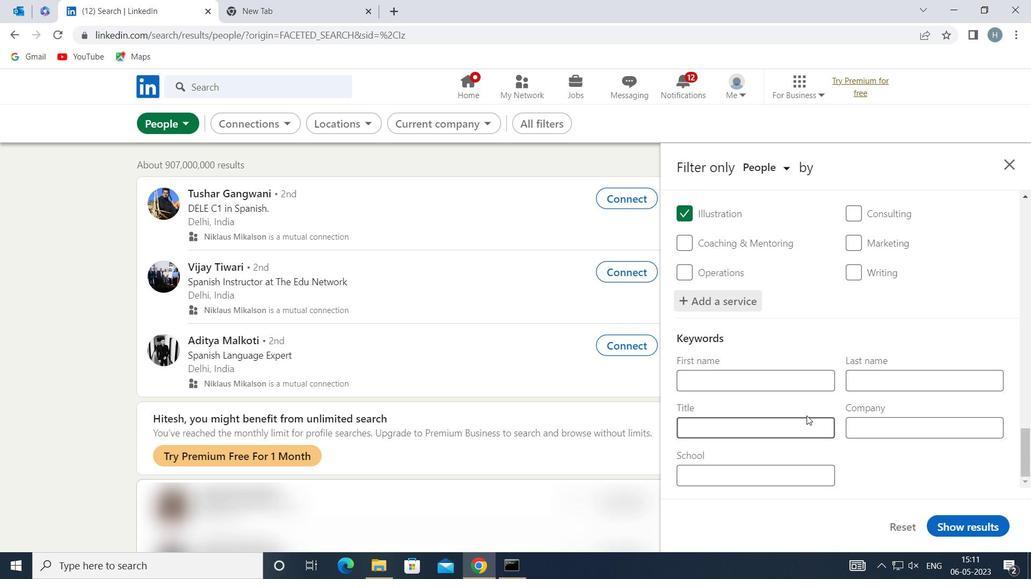 
Action: Mouse pressed left at (795, 423)
Screenshot: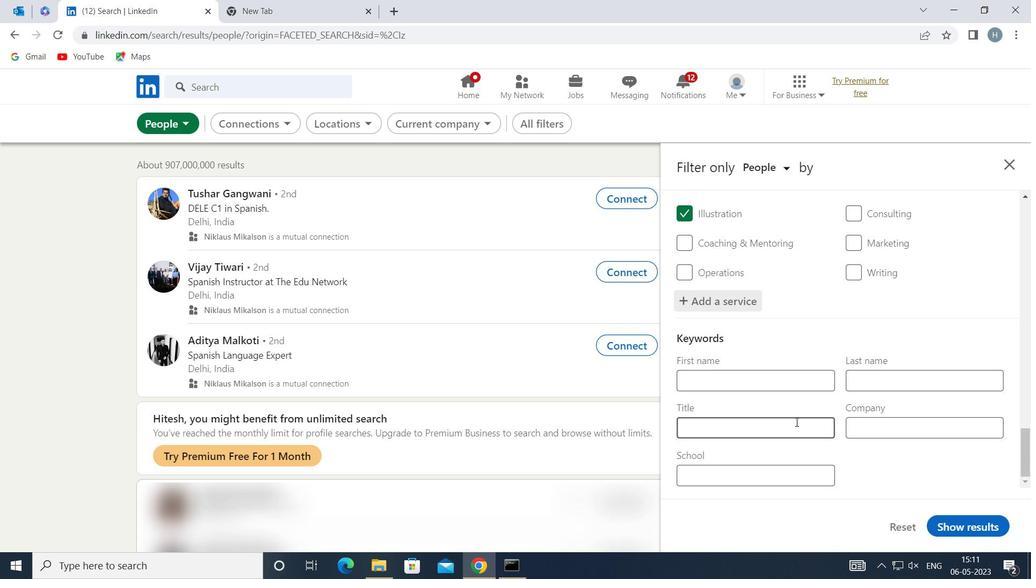 
Action: Key pressed <Key.shift>CHIEF
Screenshot: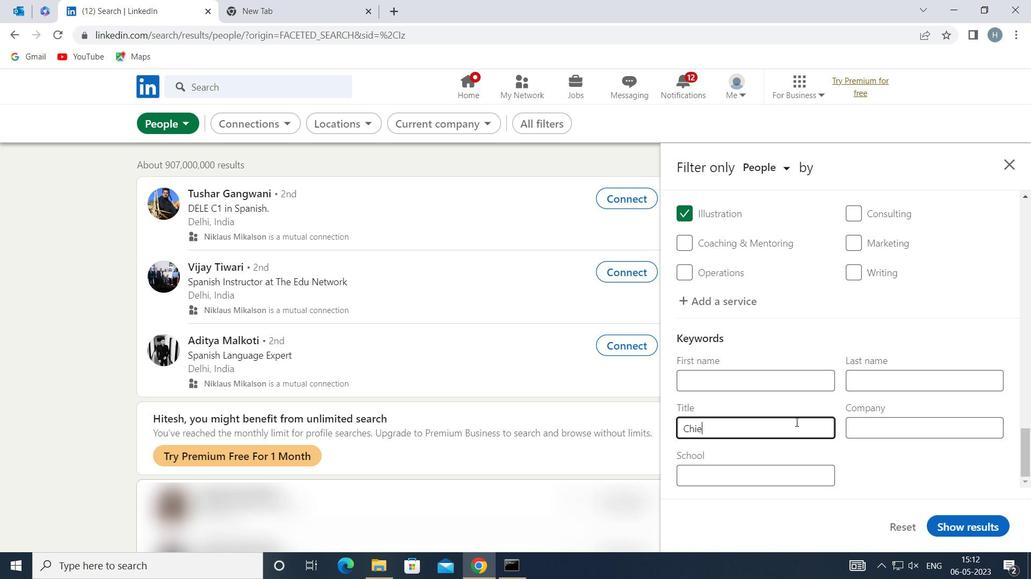 
Action: Mouse moved to (969, 525)
Screenshot: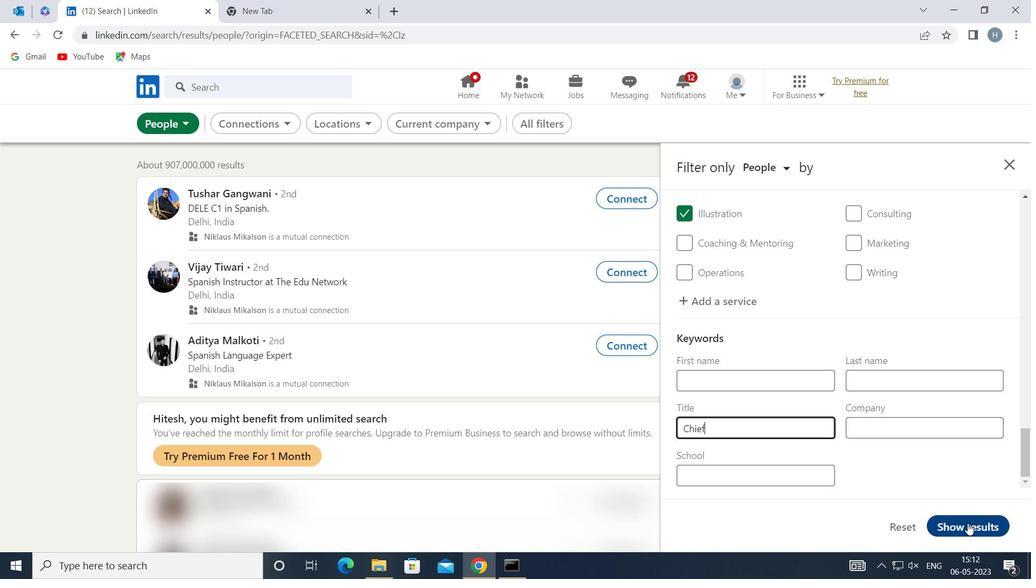 
Action: Mouse pressed left at (969, 525)
Screenshot: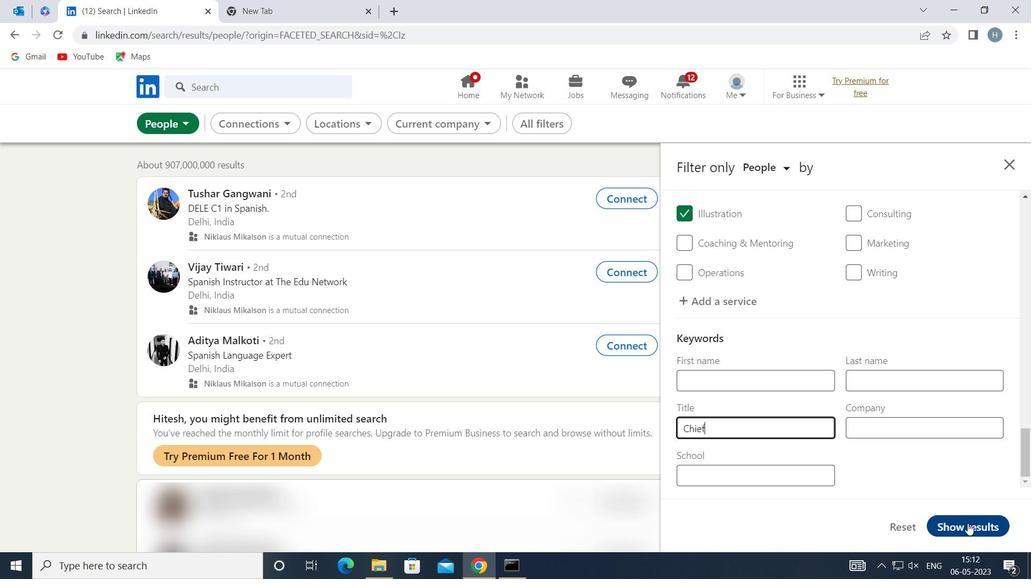 
Action: Mouse moved to (809, 379)
Screenshot: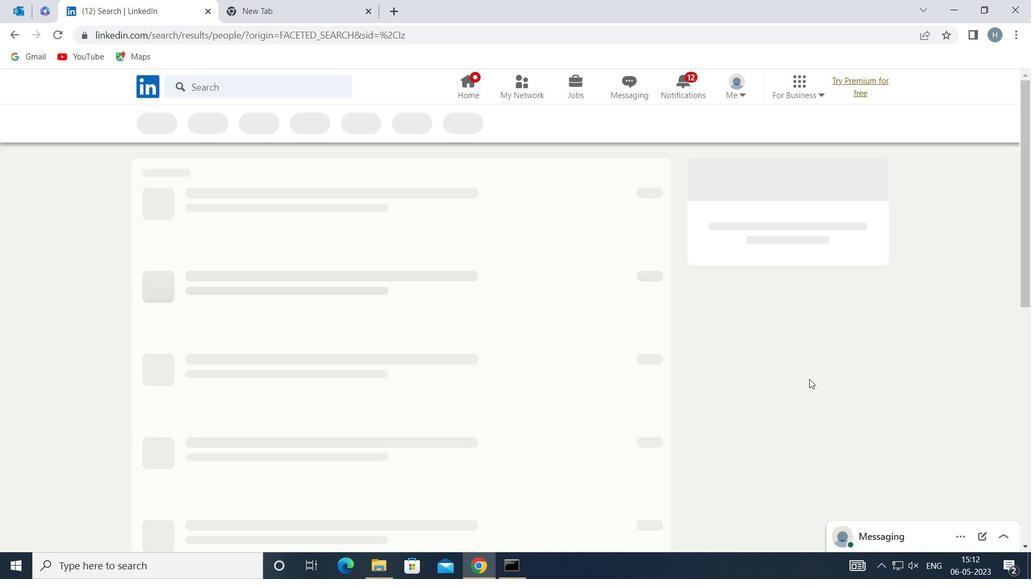 
